 Task: Find connections with filter location Bihać with filter topic #indiawith filter profile language English with filter current company TAFE - Tractors and Farm Equipment Limited with filter school Ballari Institute of Technology & Management, BELLARY with filter industry Clay and Refractory Products Manufacturing with filter service category User Experience Writing with filter keywords title Engineering Technician
Action: Mouse moved to (489, 164)
Screenshot: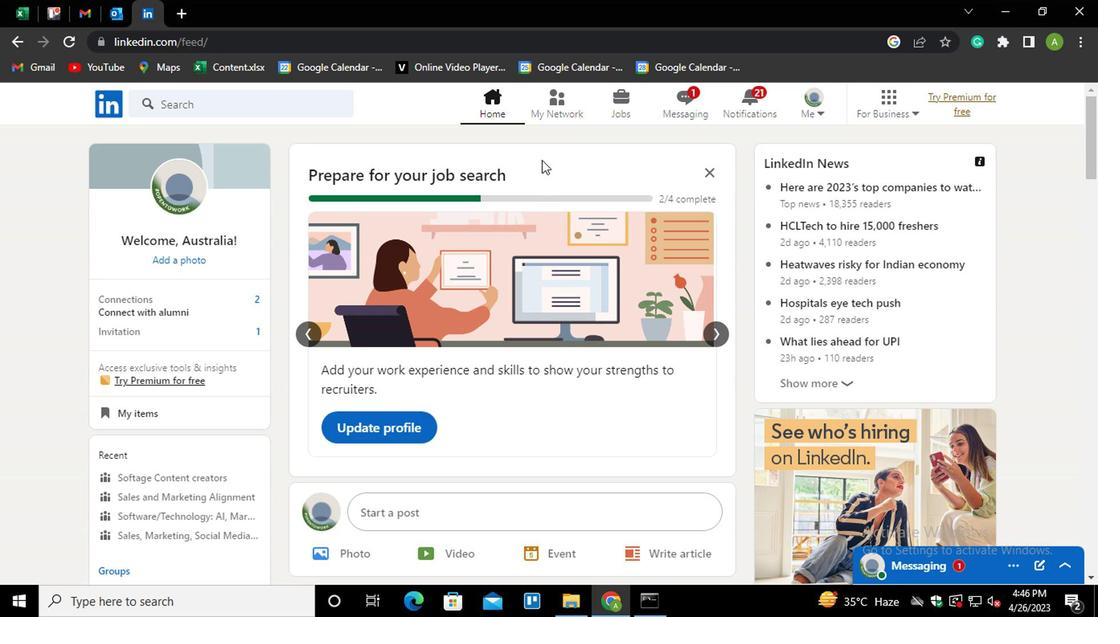 
Action: Mouse pressed left at (489, 164)
Screenshot: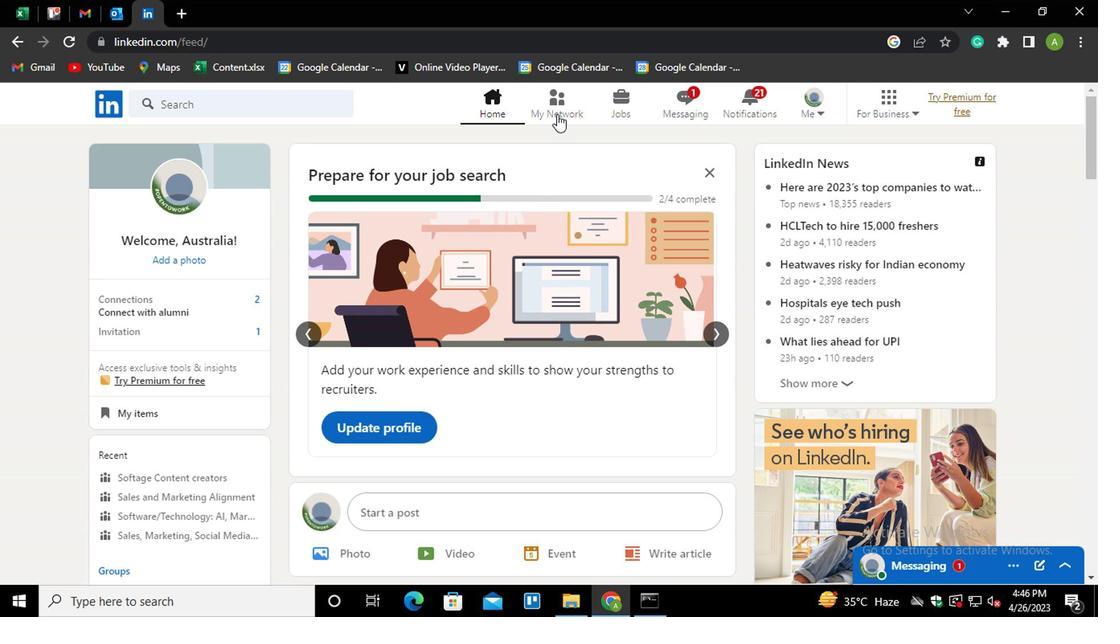 
Action: Mouse moved to (247, 225)
Screenshot: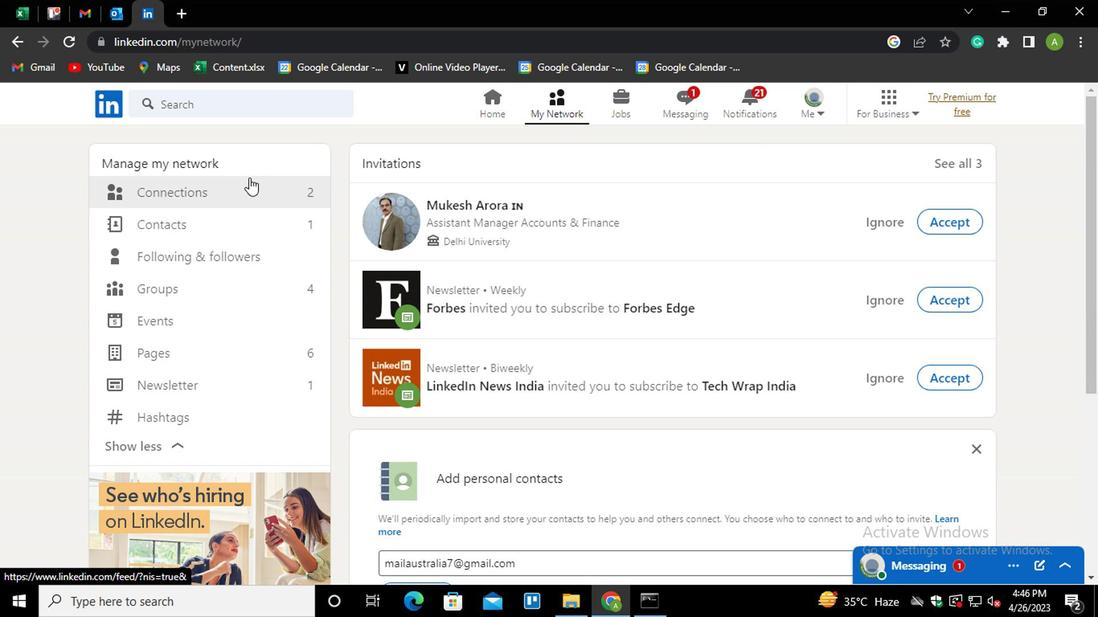 
Action: Mouse pressed left at (247, 225)
Screenshot: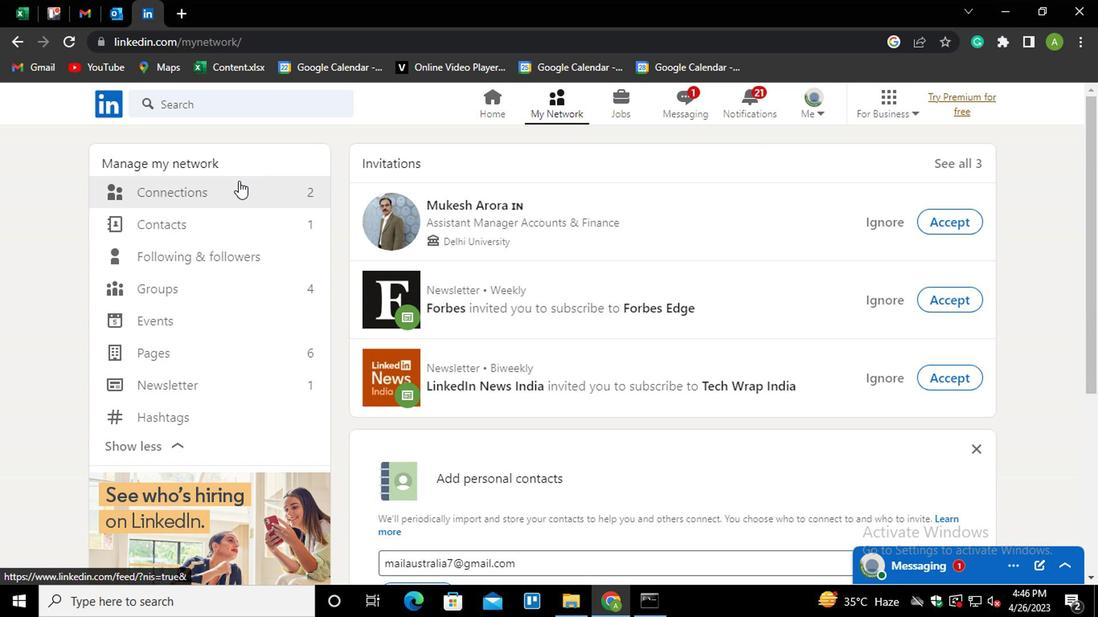 
Action: Mouse moved to (571, 227)
Screenshot: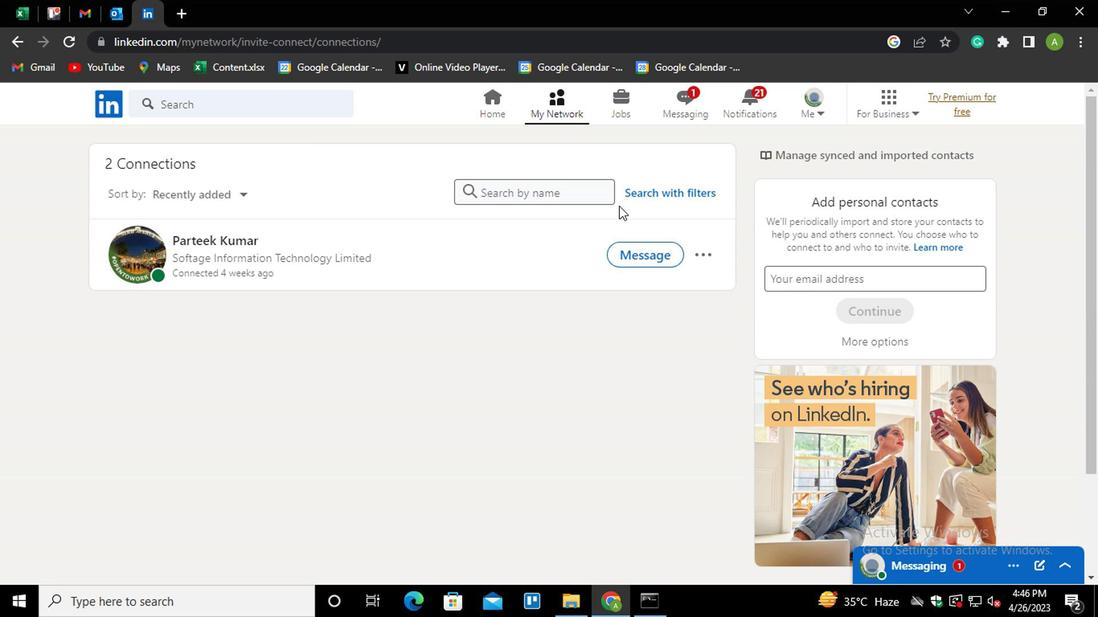 
Action: Mouse pressed left at (571, 227)
Screenshot: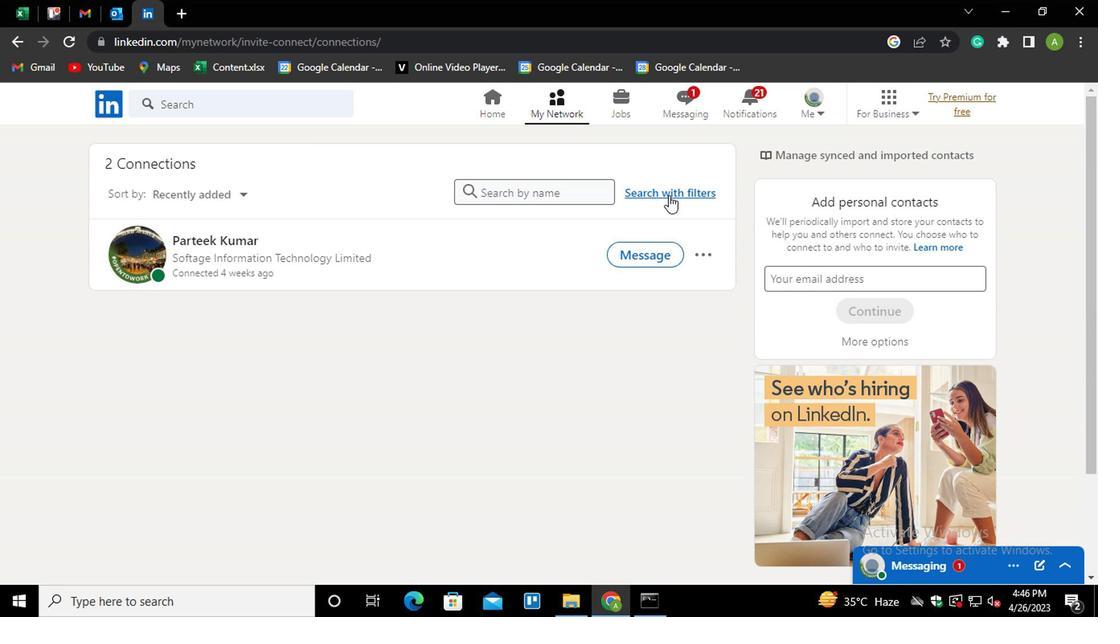 
Action: Mouse moved to (469, 195)
Screenshot: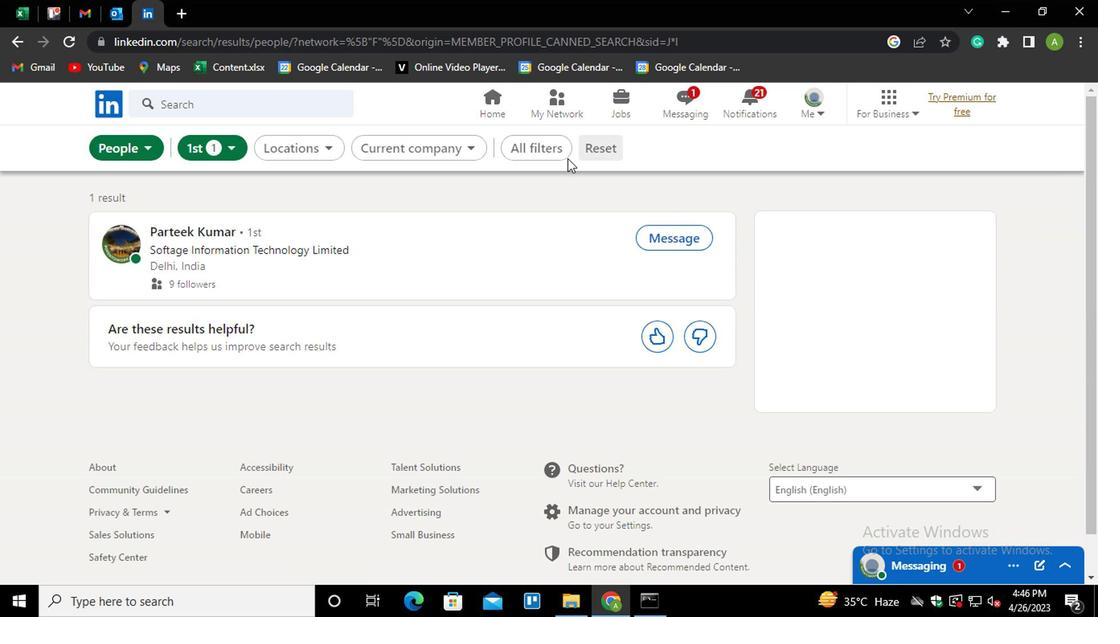 
Action: Mouse pressed left at (469, 195)
Screenshot: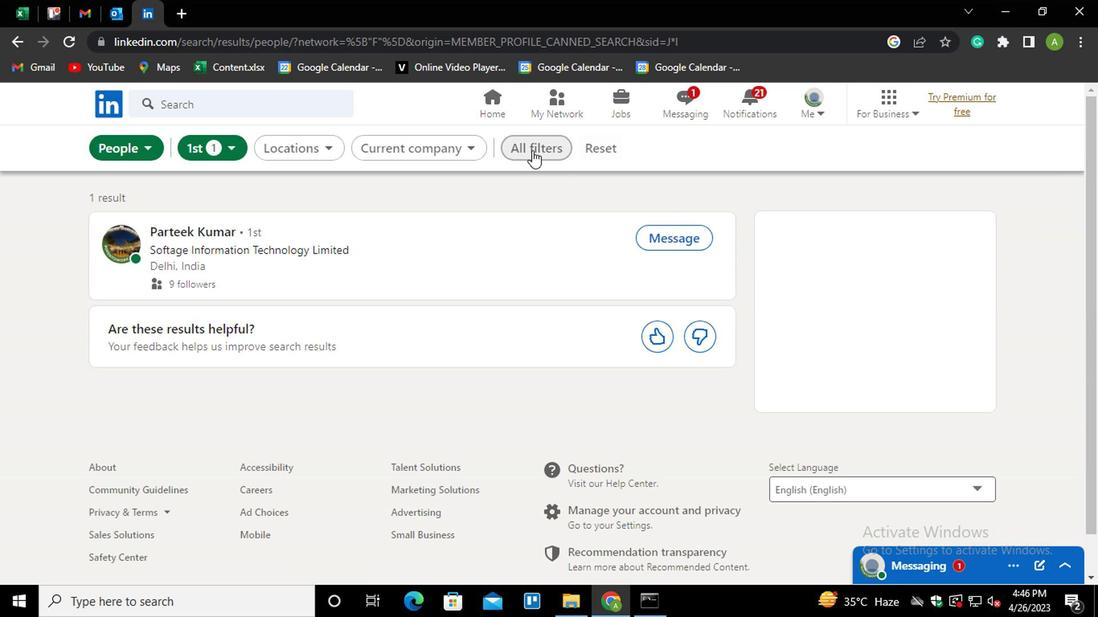 
Action: Mouse moved to (597, 307)
Screenshot: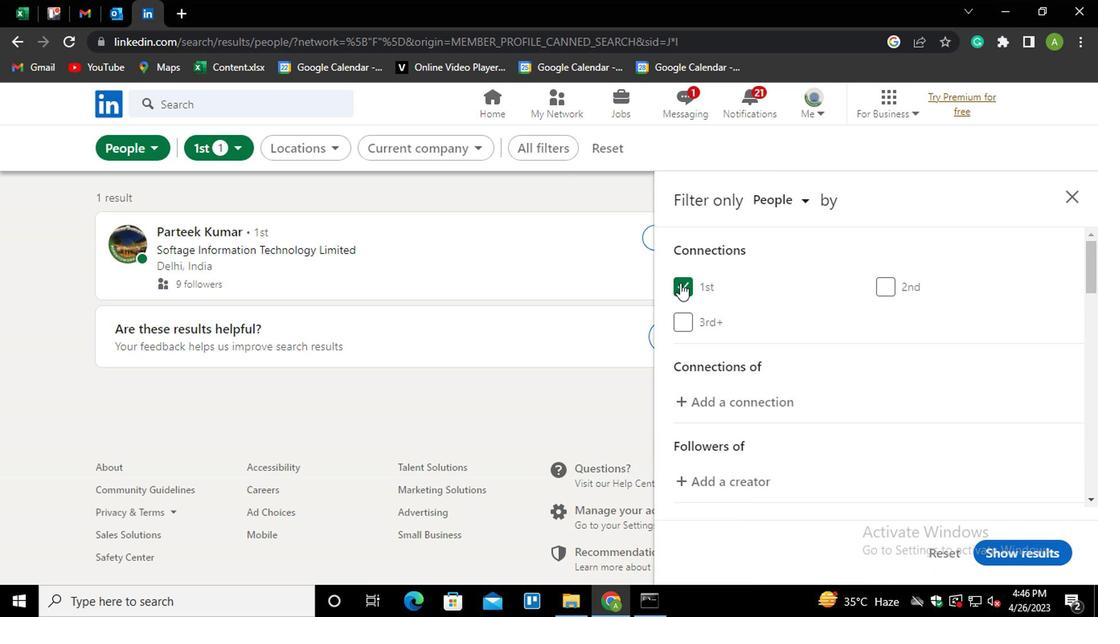 
Action: Mouse scrolled (597, 306) with delta (0, 0)
Screenshot: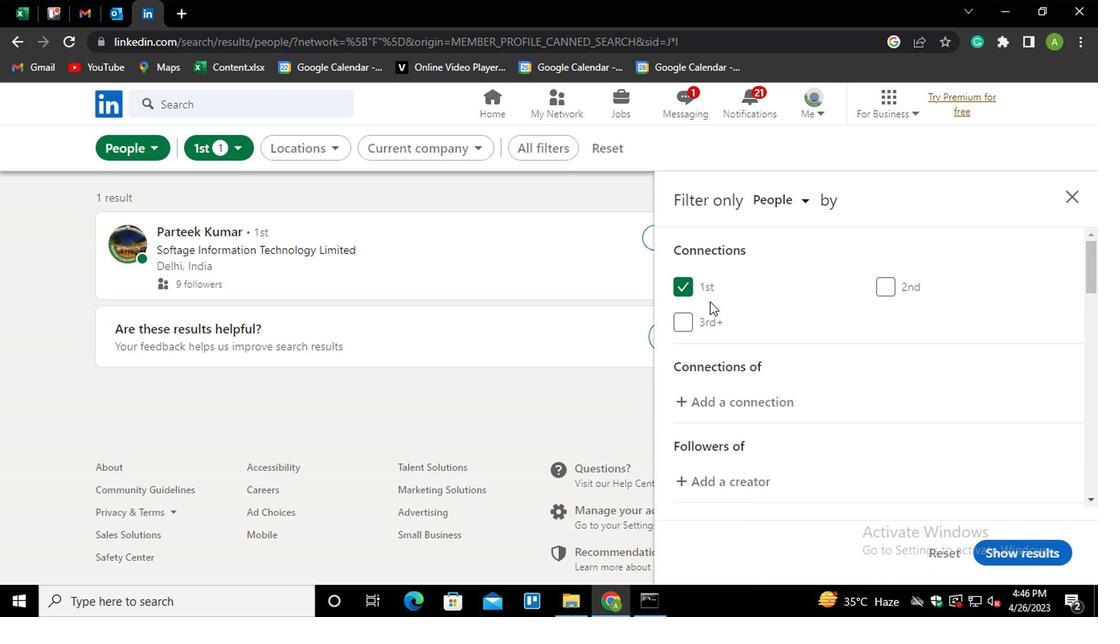 
Action: Mouse scrolled (597, 306) with delta (0, 0)
Screenshot: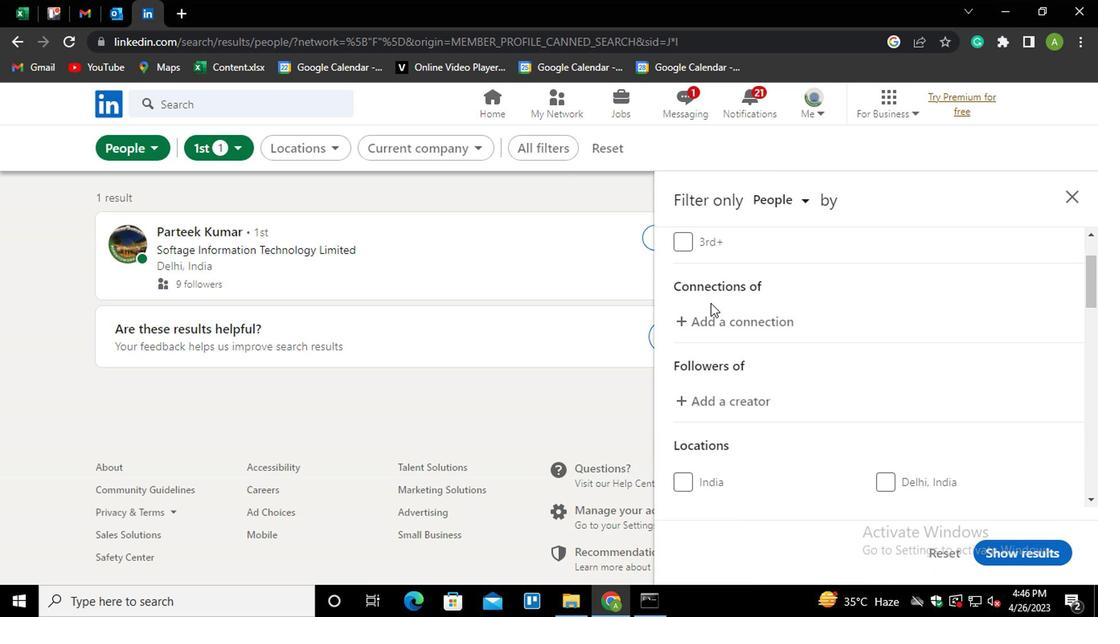 
Action: Mouse scrolled (597, 306) with delta (0, 0)
Screenshot: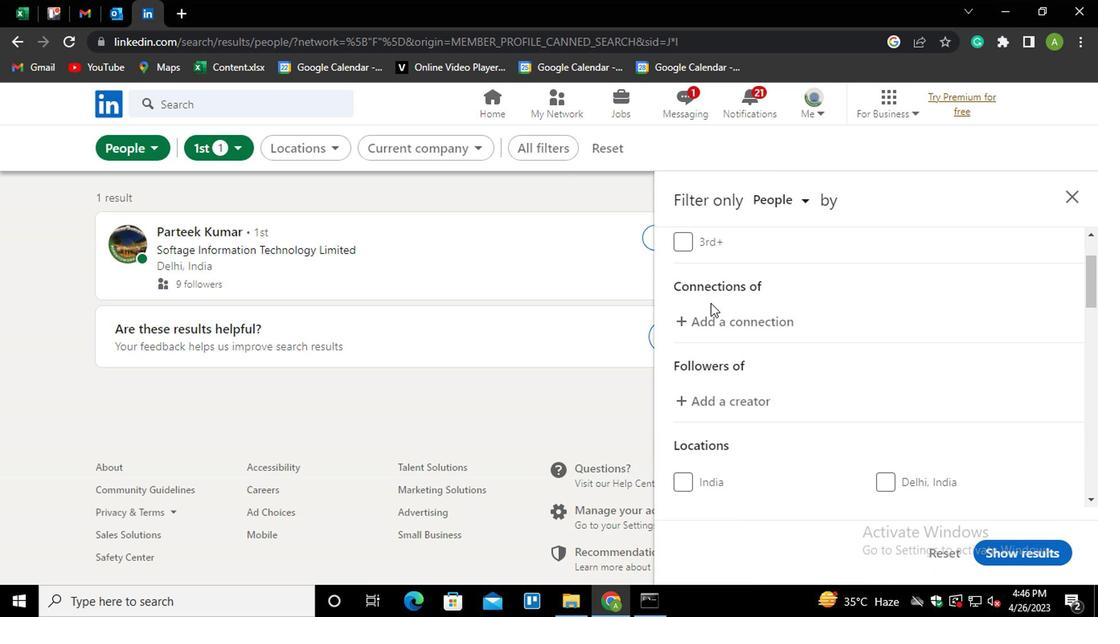 
Action: Mouse scrolled (597, 306) with delta (0, 0)
Screenshot: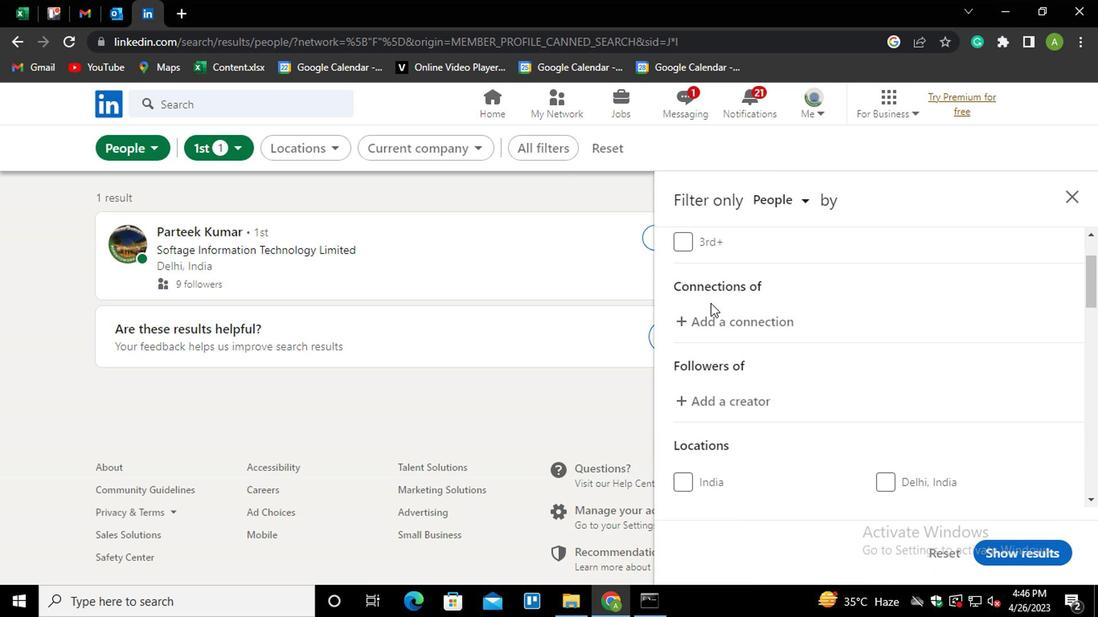 
Action: Mouse moved to (595, 312)
Screenshot: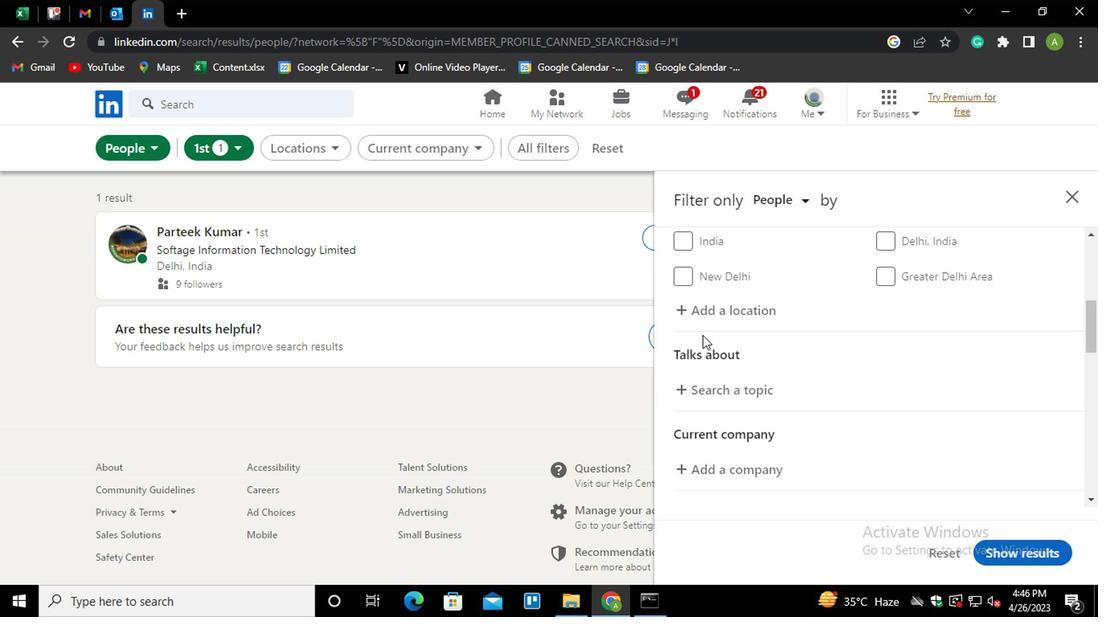 
Action: Mouse pressed left at (595, 312)
Screenshot: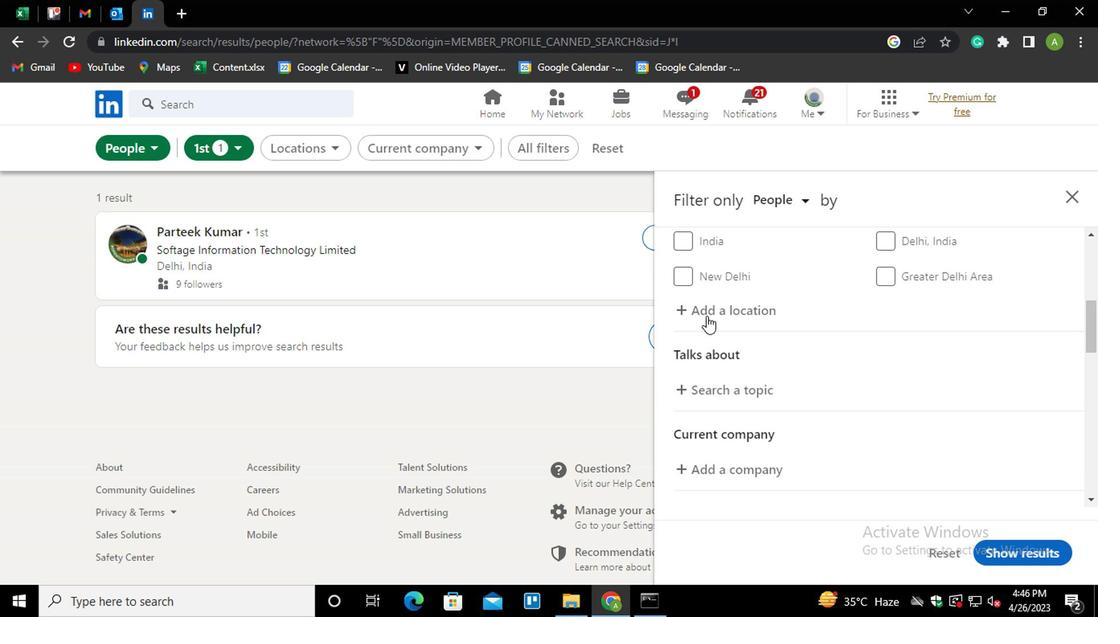 
Action: Mouse moved to (603, 313)
Screenshot: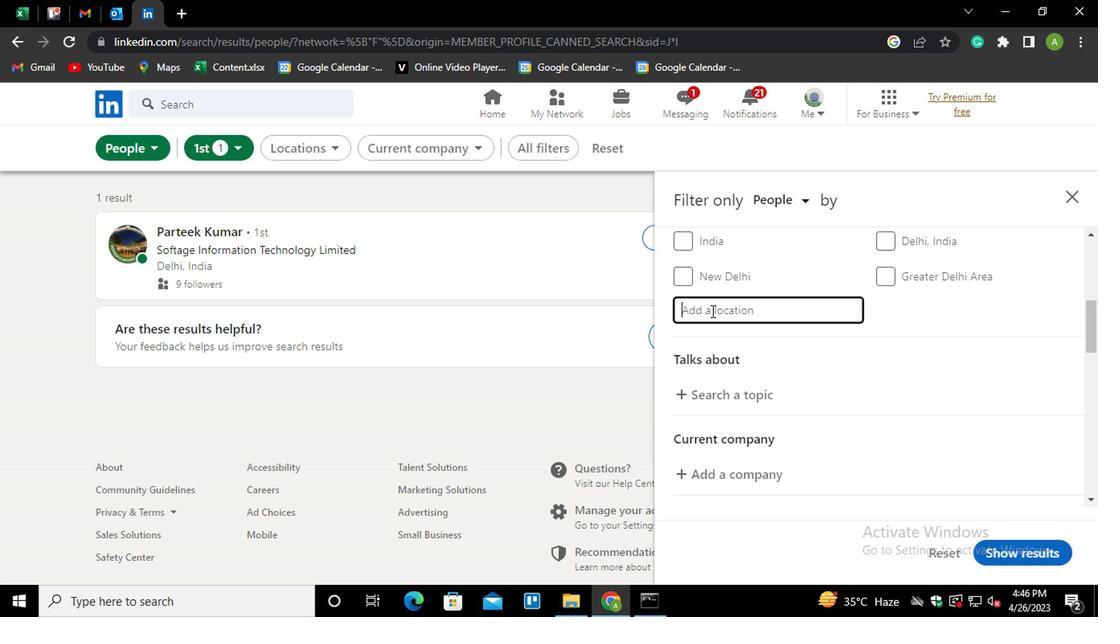
Action: Mouse pressed left at (603, 313)
Screenshot: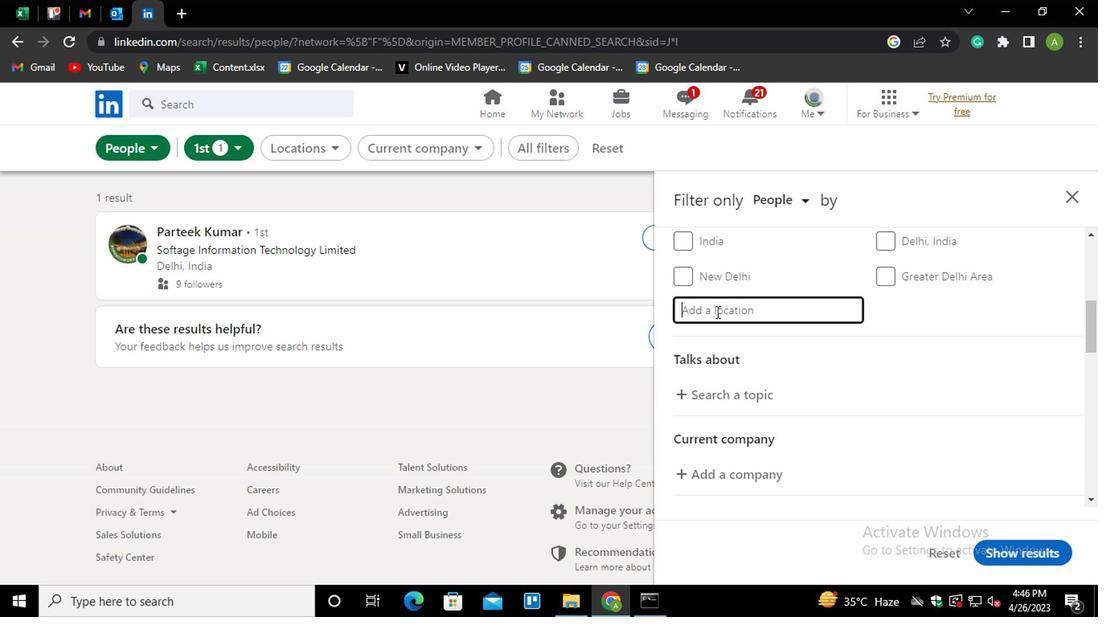 
Action: Mouse moved to (617, 270)
Screenshot: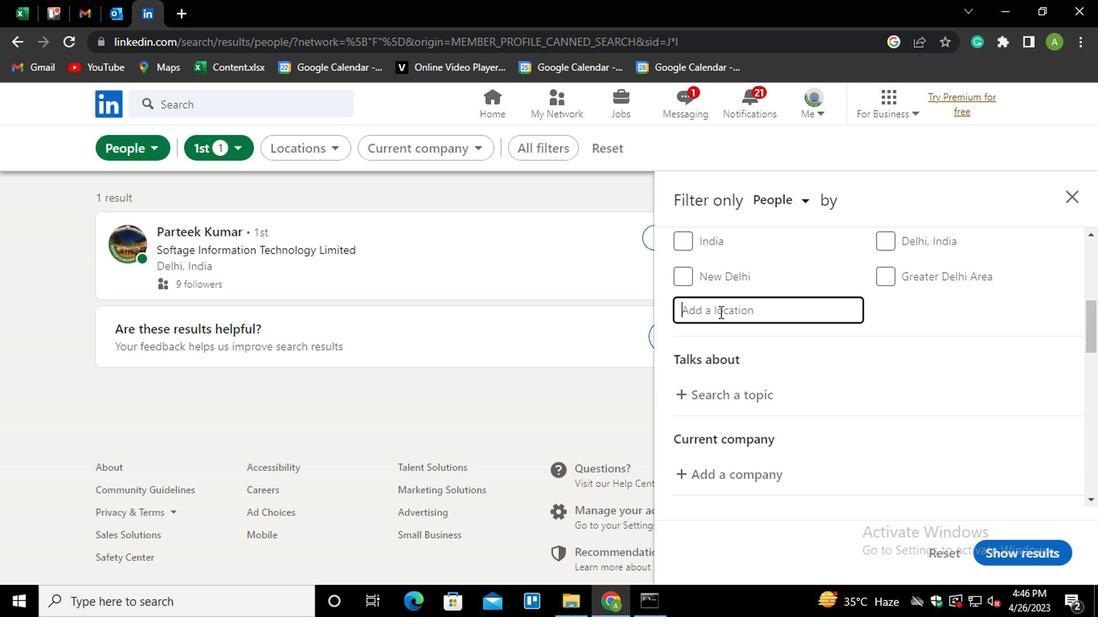 
Action: Key pressed <Key.shift>BIHAC<Key.down><Key.enter>
Screenshot: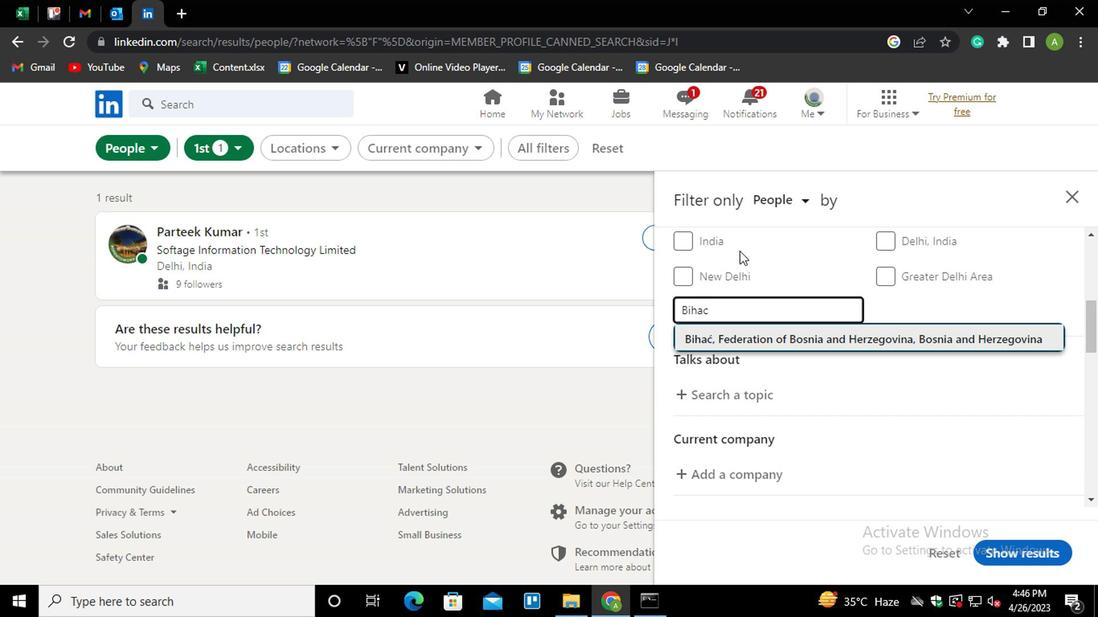 
Action: Mouse moved to (636, 274)
Screenshot: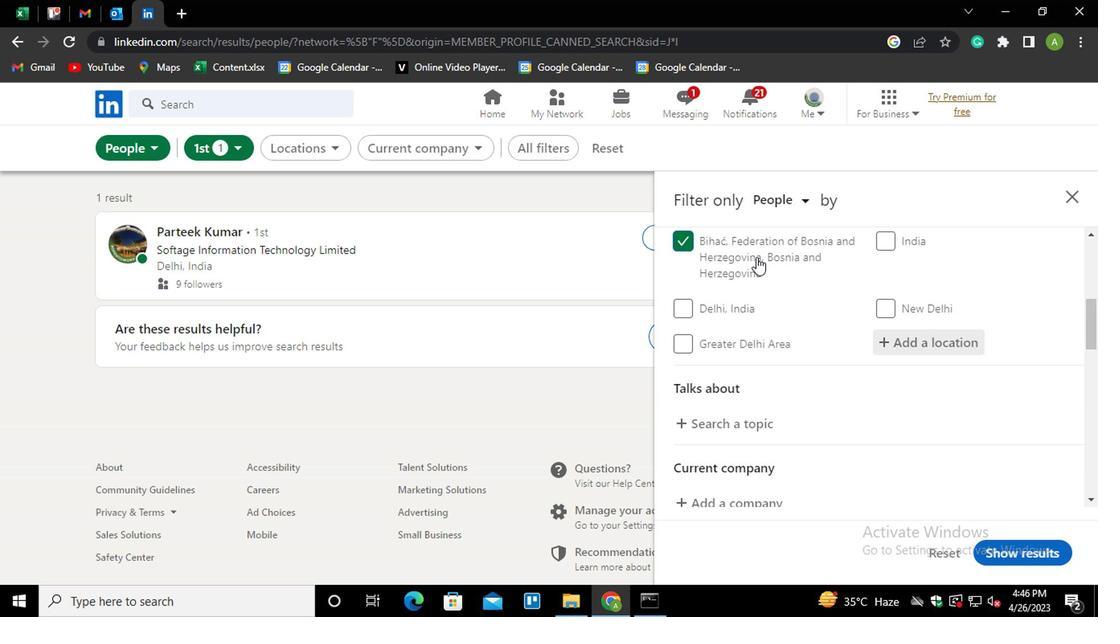 
Action: Mouse scrolled (636, 274) with delta (0, 0)
Screenshot: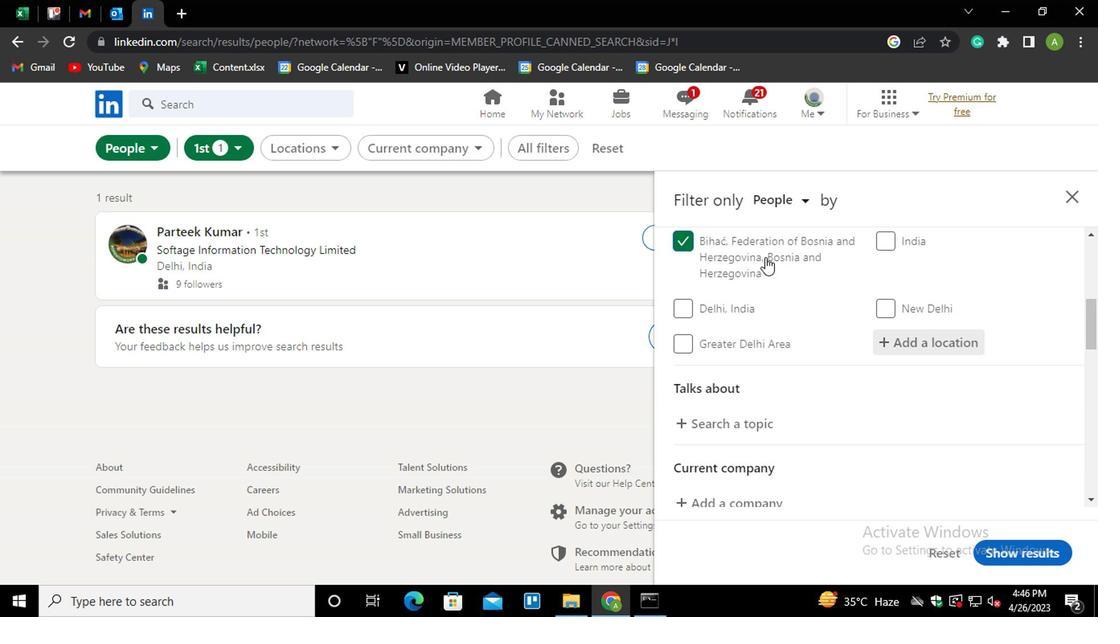 
Action: Mouse moved to (619, 328)
Screenshot: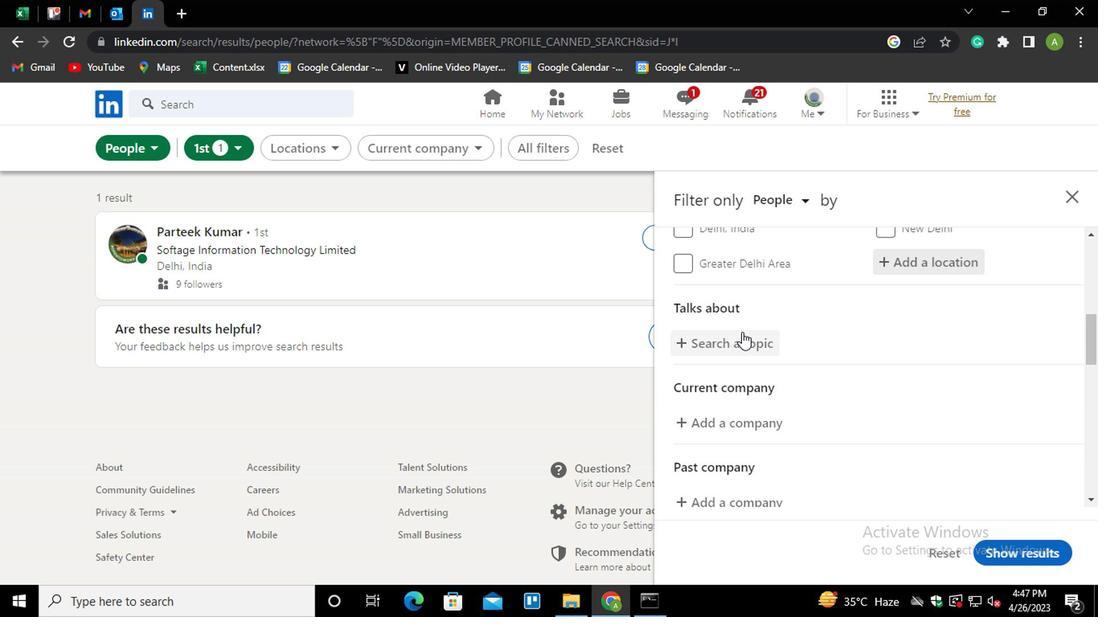 
Action: Mouse pressed left at (619, 328)
Screenshot: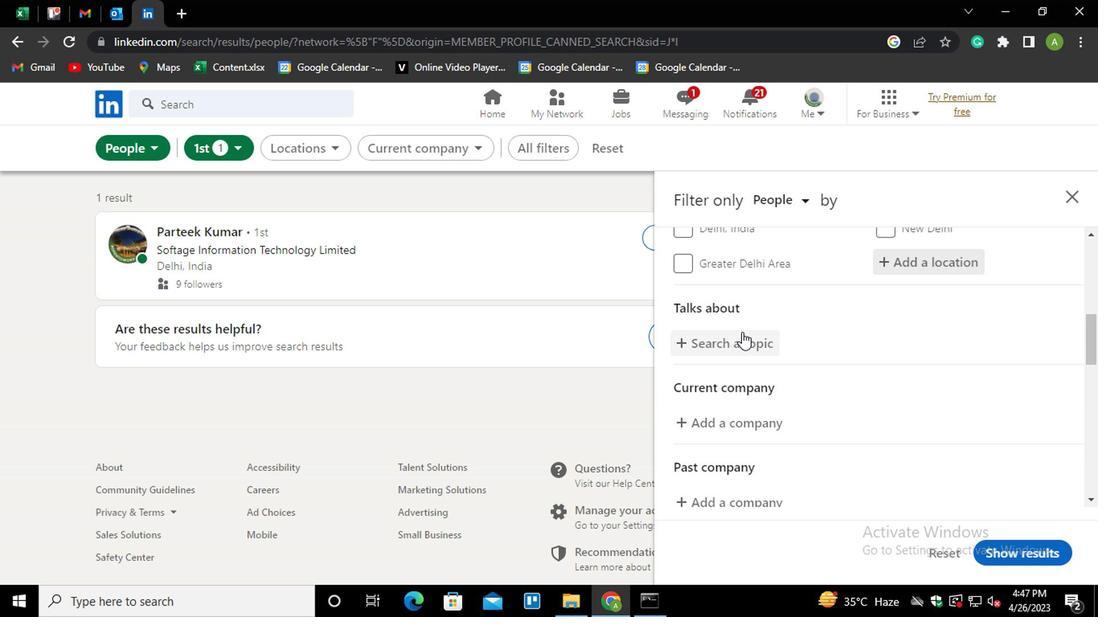 
Action: Mouse moved to (621, 319)
Screenshot: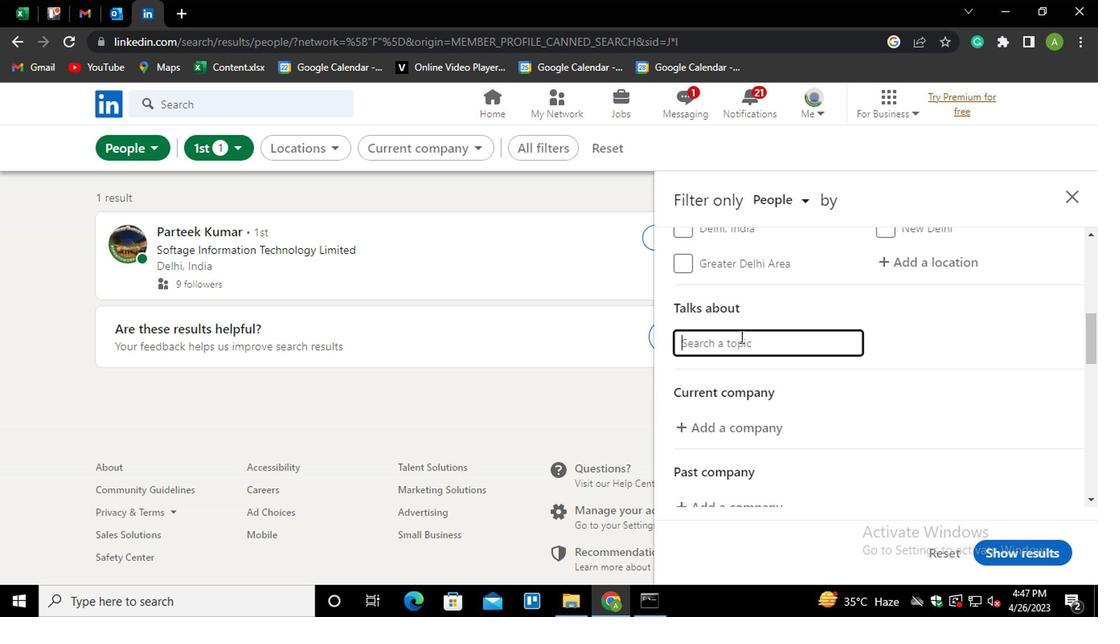 
Action: Key pressed <Key.shift>#INDIA
Screenshot: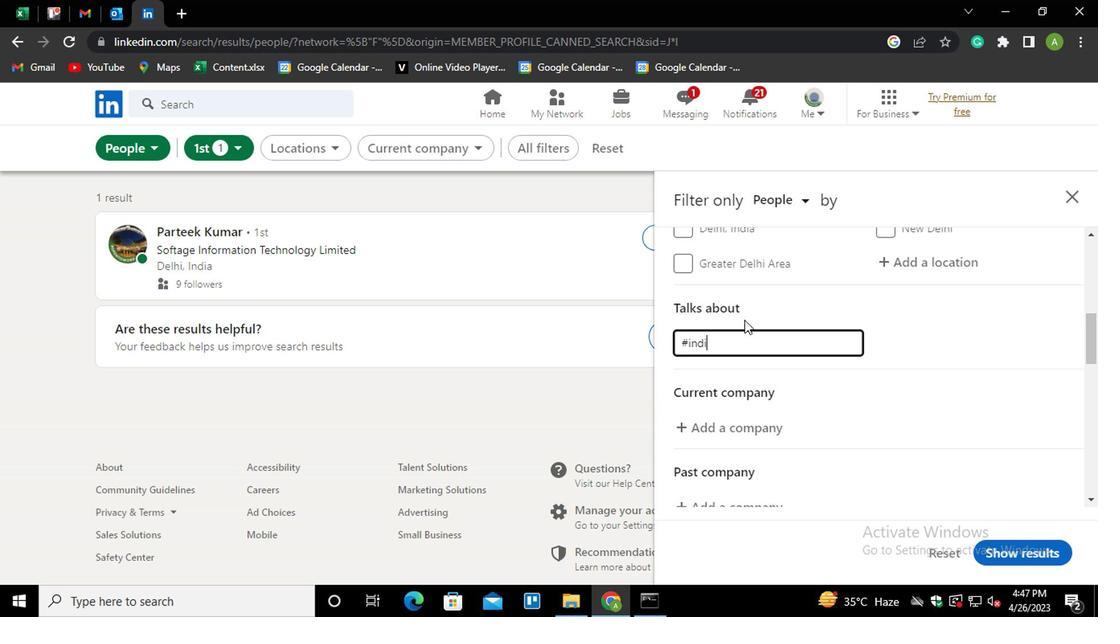 
Action: Mouse moved to (733, 336)
Screenshot: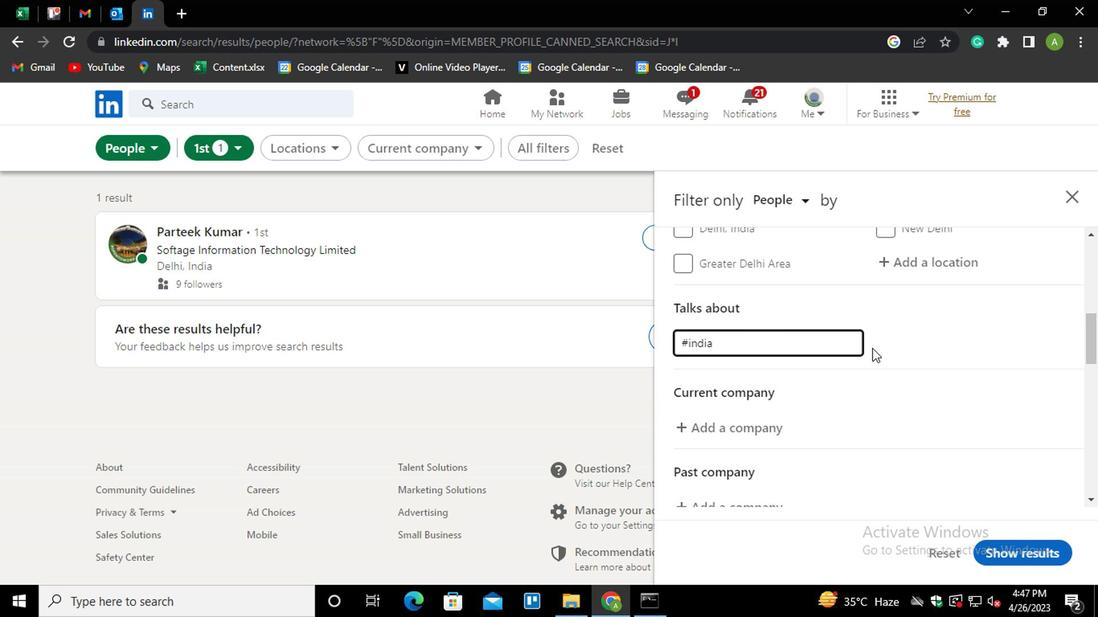 
Action: Mouse pressed left at (733, 336)
Screenshot: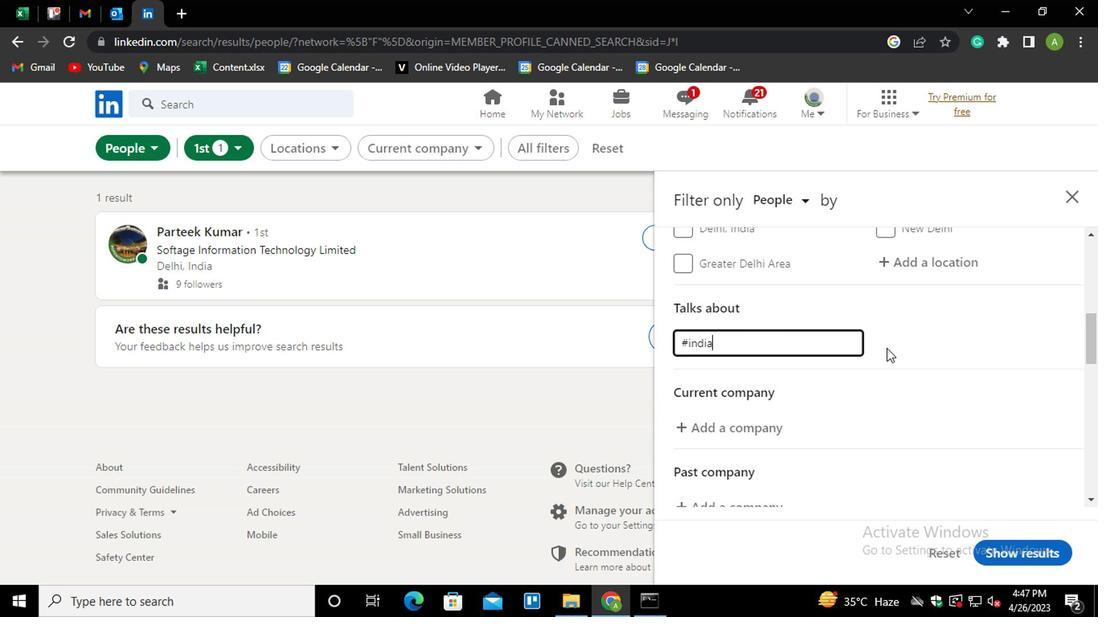 
Action: Mouse moved to (739, 329)
Screenshot: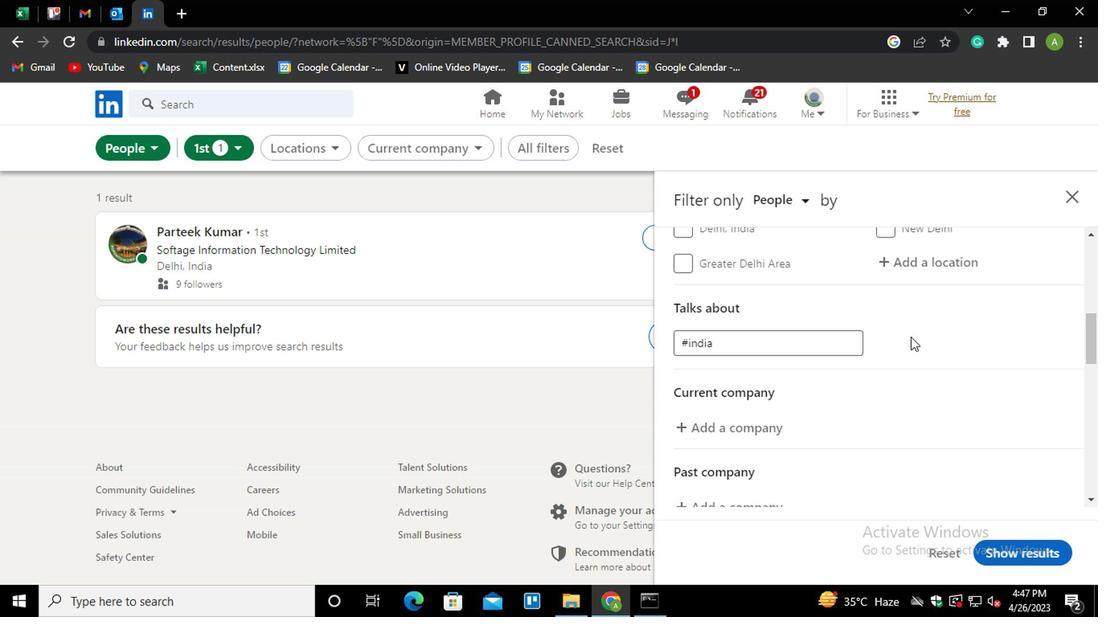 
Action: Mouse scrolled (739, 328) with delta (0, 0)
Screenshot: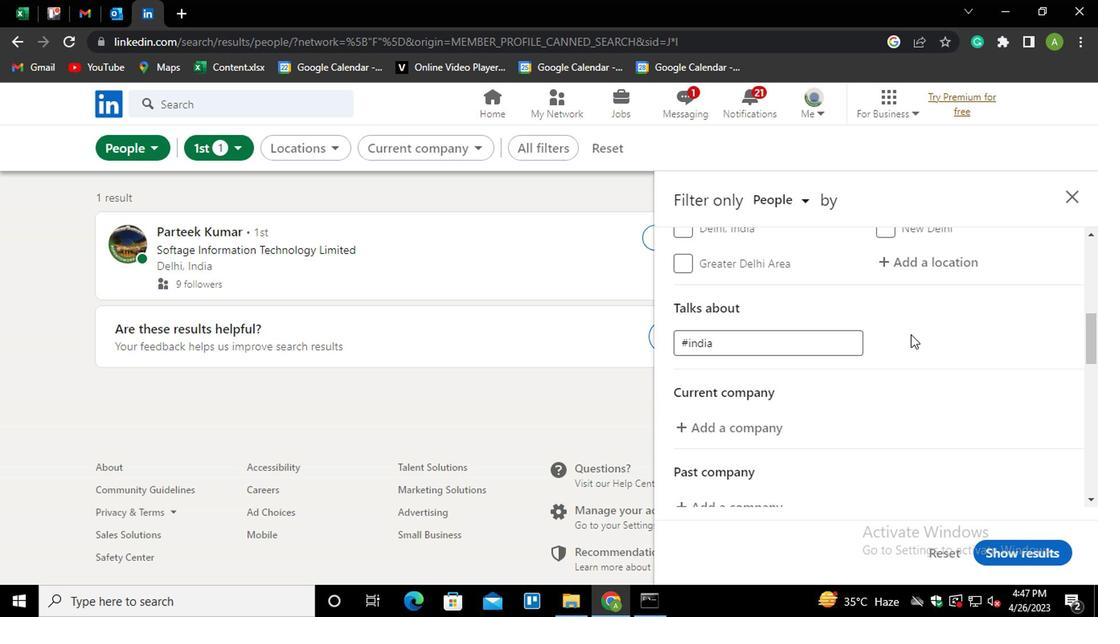 
Action: Mouse moved to (624, 342)
Screenshot: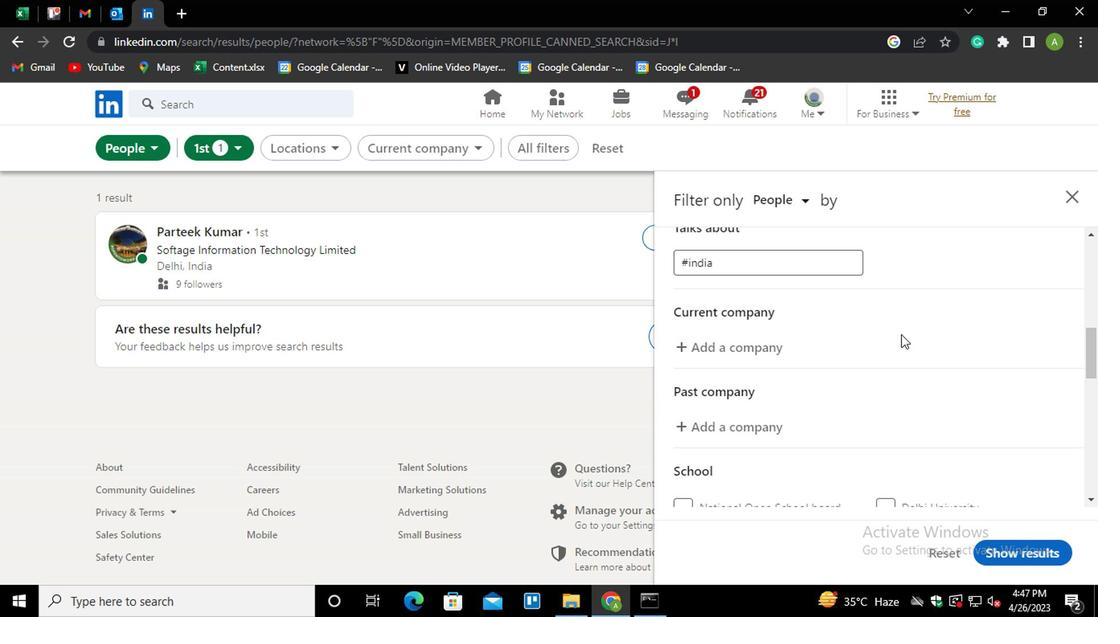 
Action: Mouse pressed left at (624, 342)
Screenshot: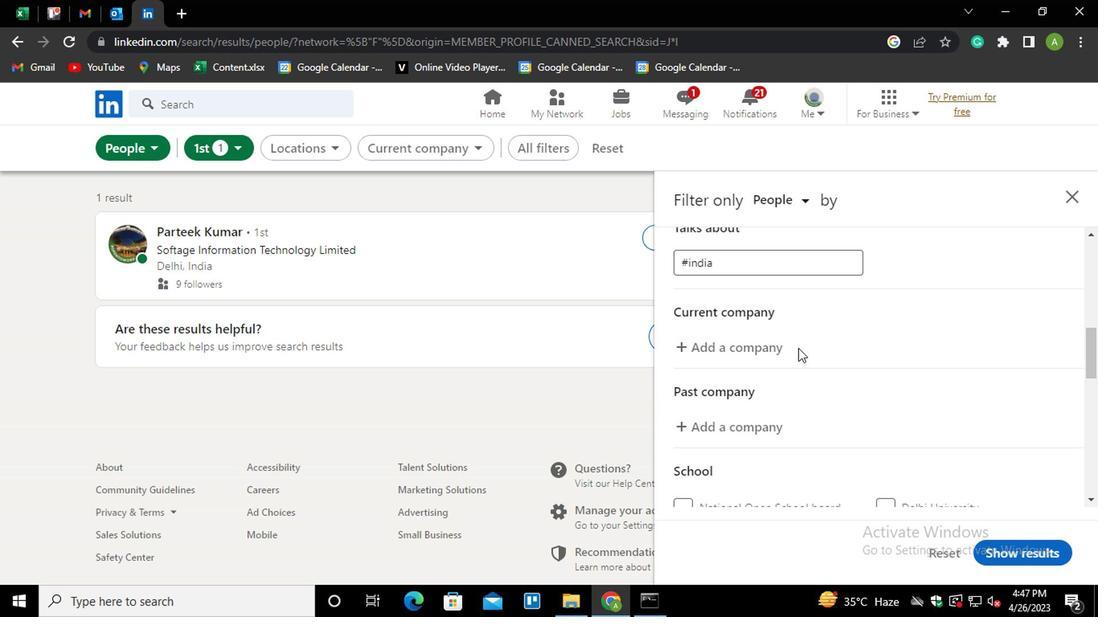 
Action: Mouse moved to (628, 340)
Screenshot: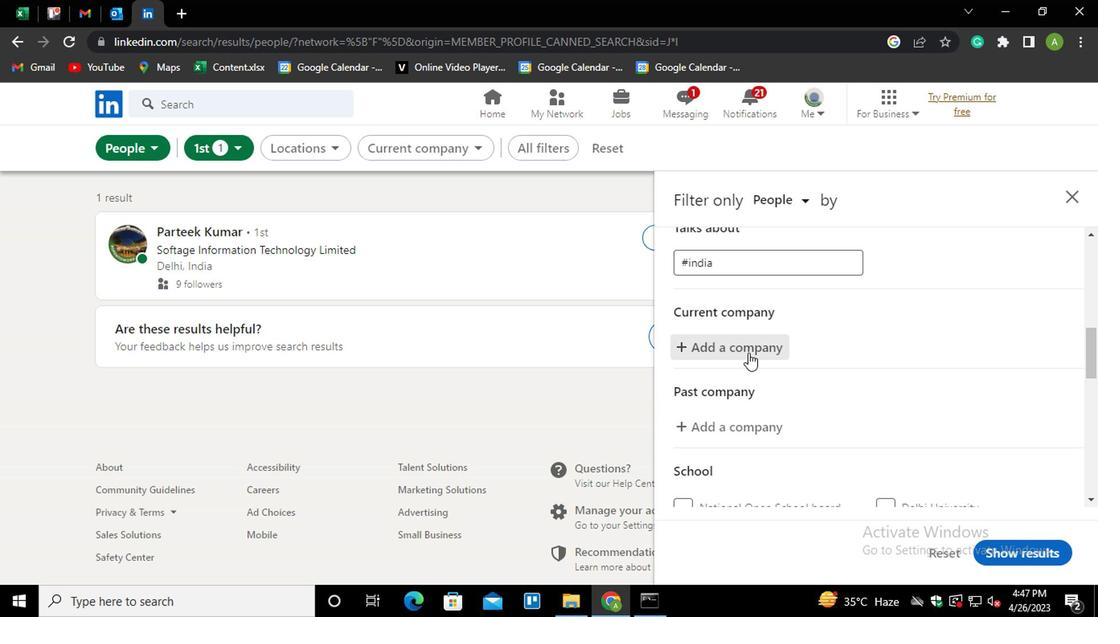 
Action: Mouse pressed left at (628, 340)
Screenshot: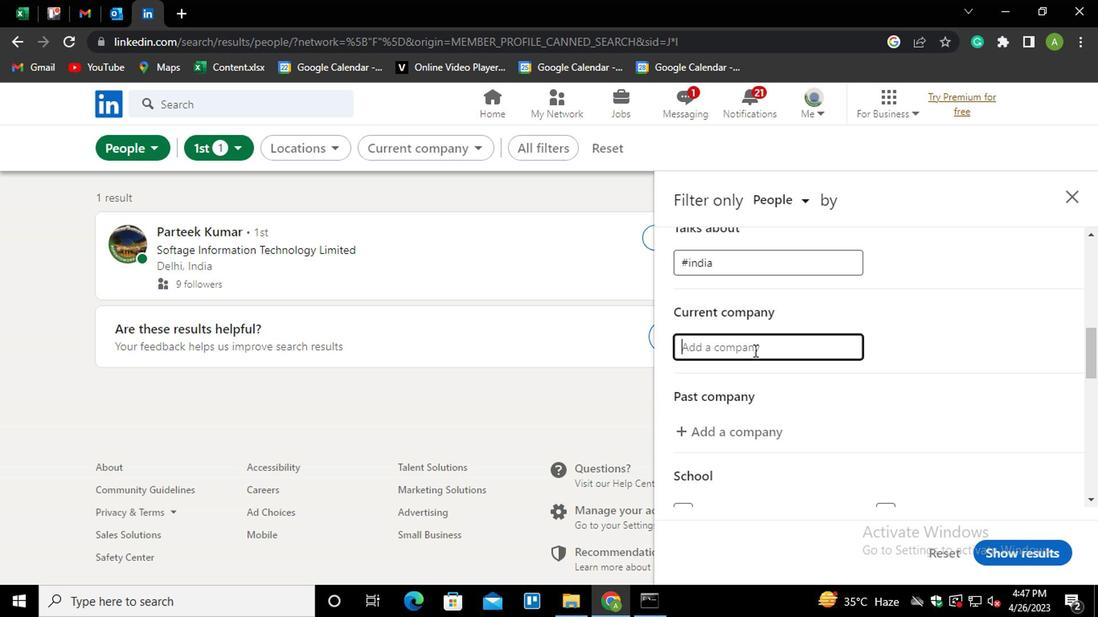 
Action: Key pressed <Key.shift>TAFE<Key.down><Key.enter>
Screenshot: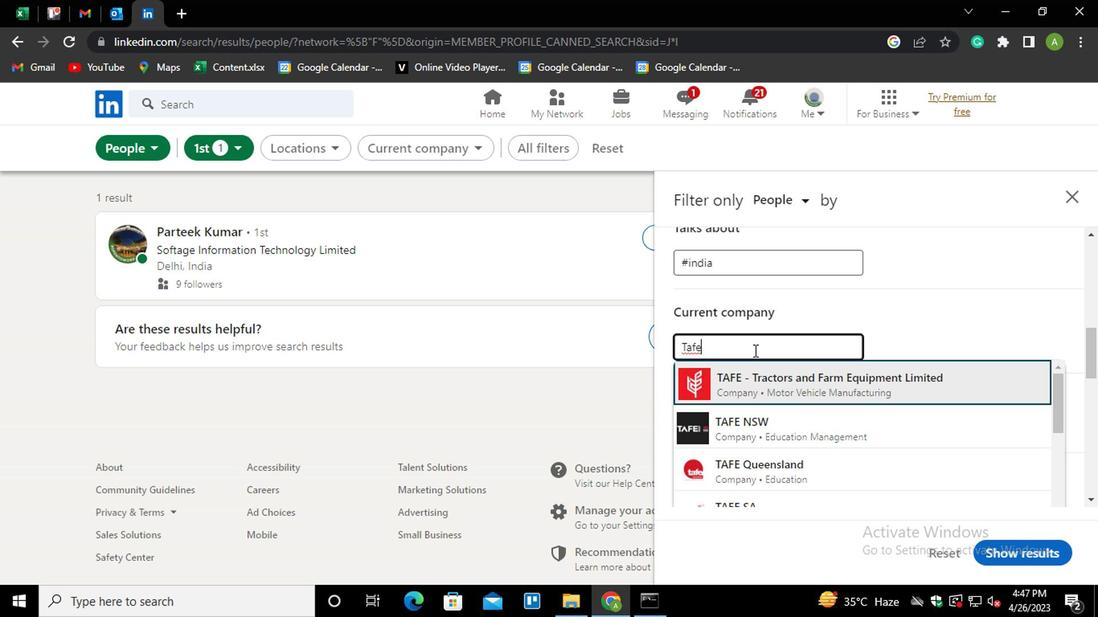 
Action: Mouse moved to (645, 335)
Screenshot: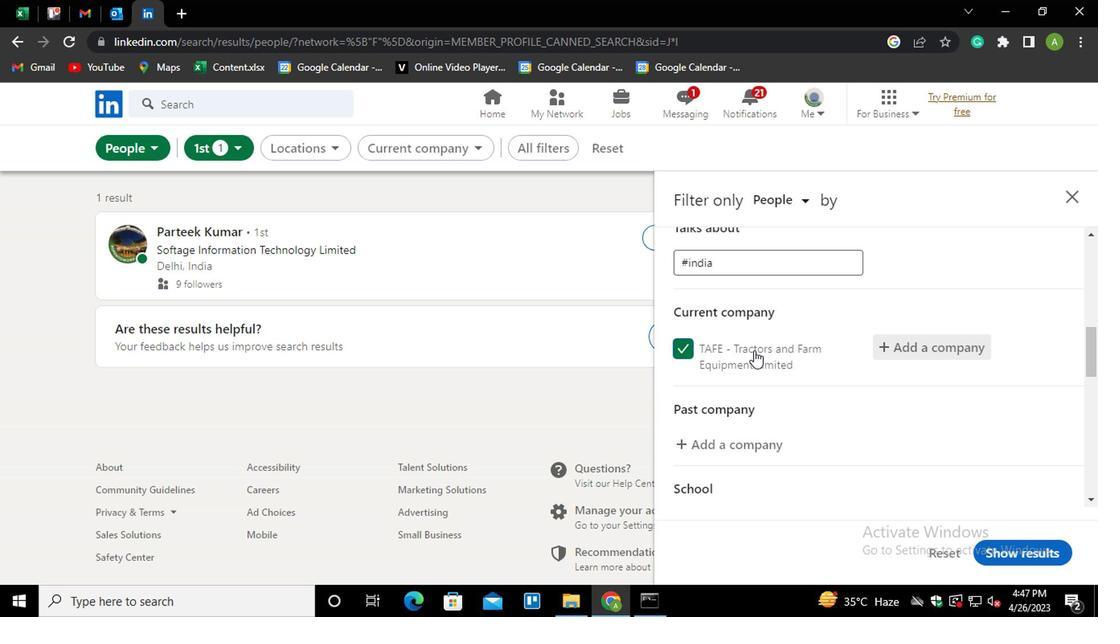 
Action: Mouse scrolled (645, 335) with delta (0, 0)
Screenshot: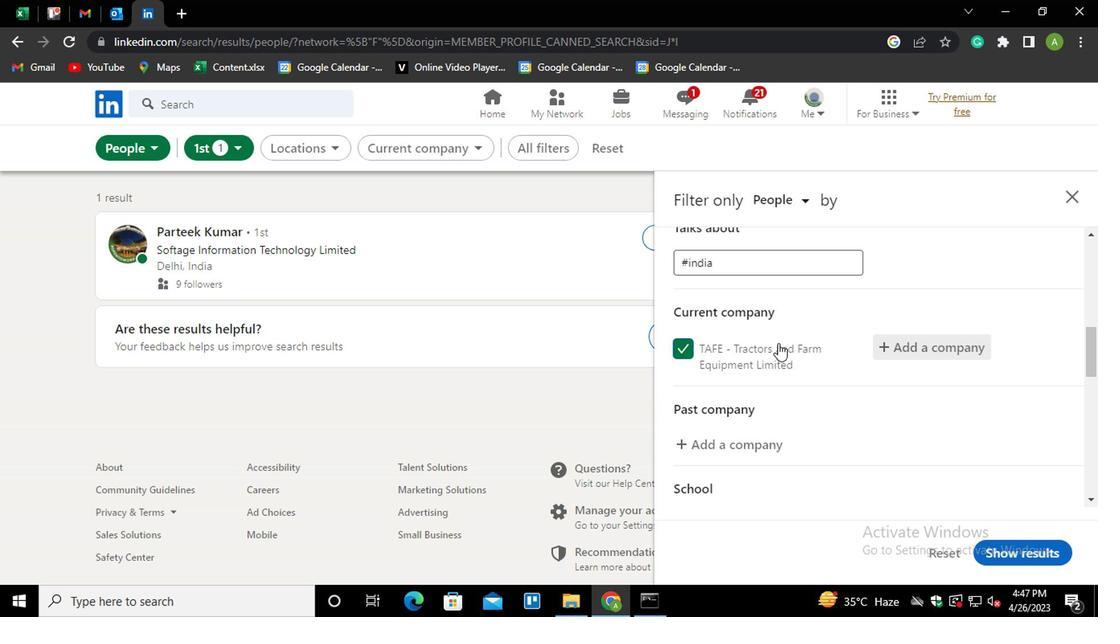 
Action: Mouse moved to (645, 335)
Screenshot: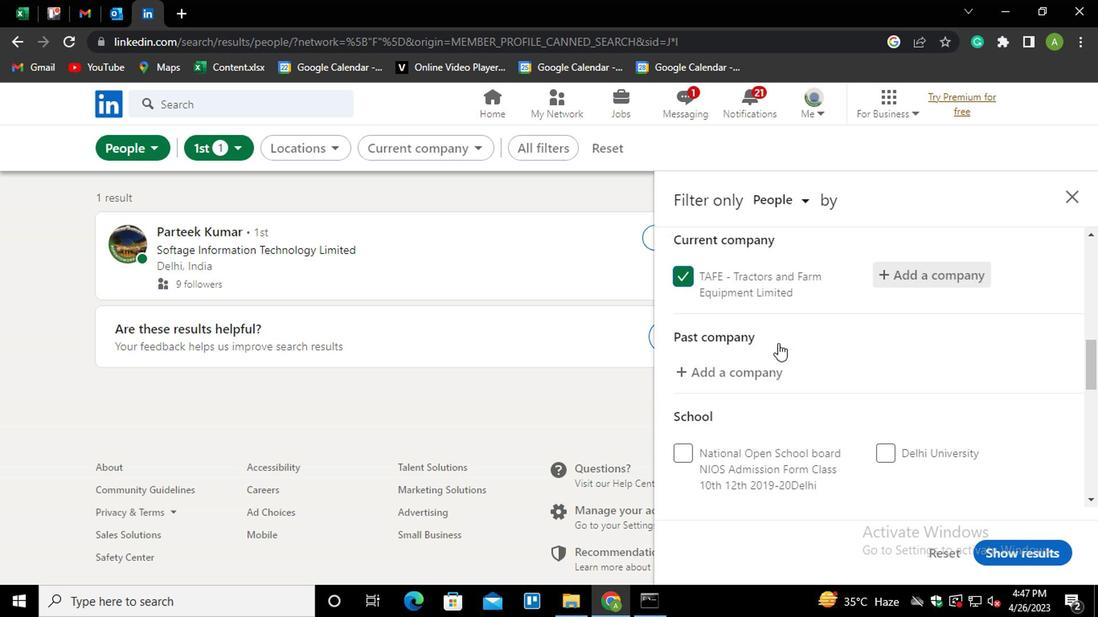 
Action: Mouse scrolled (645, 335) with delta (0, 0)
Screenshot: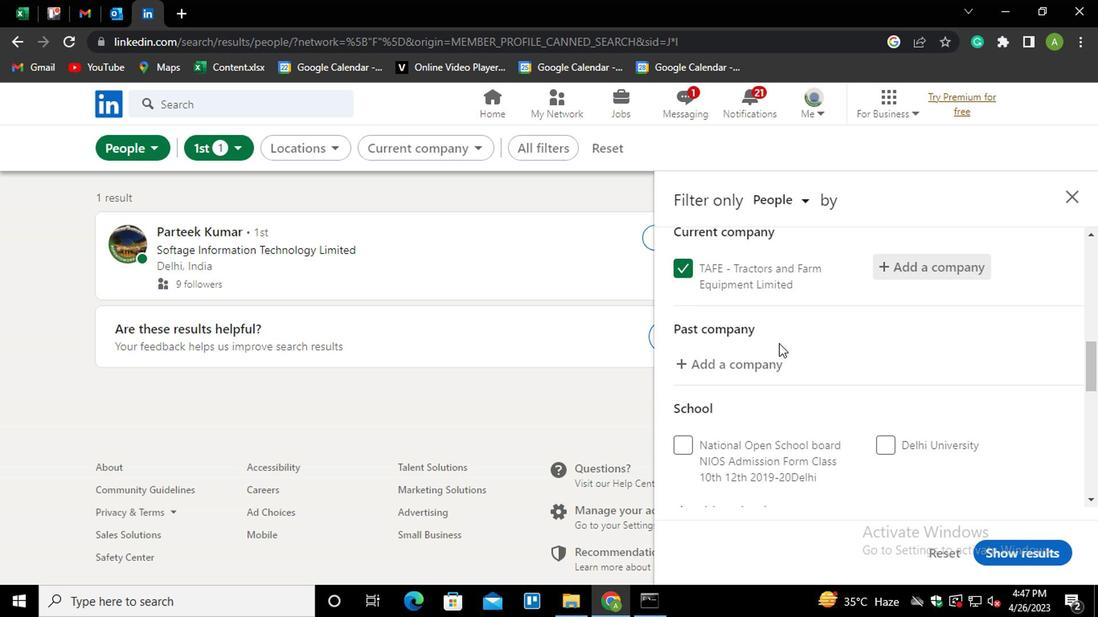 
Action: Mouse moved to (596, 395)
Screenshot: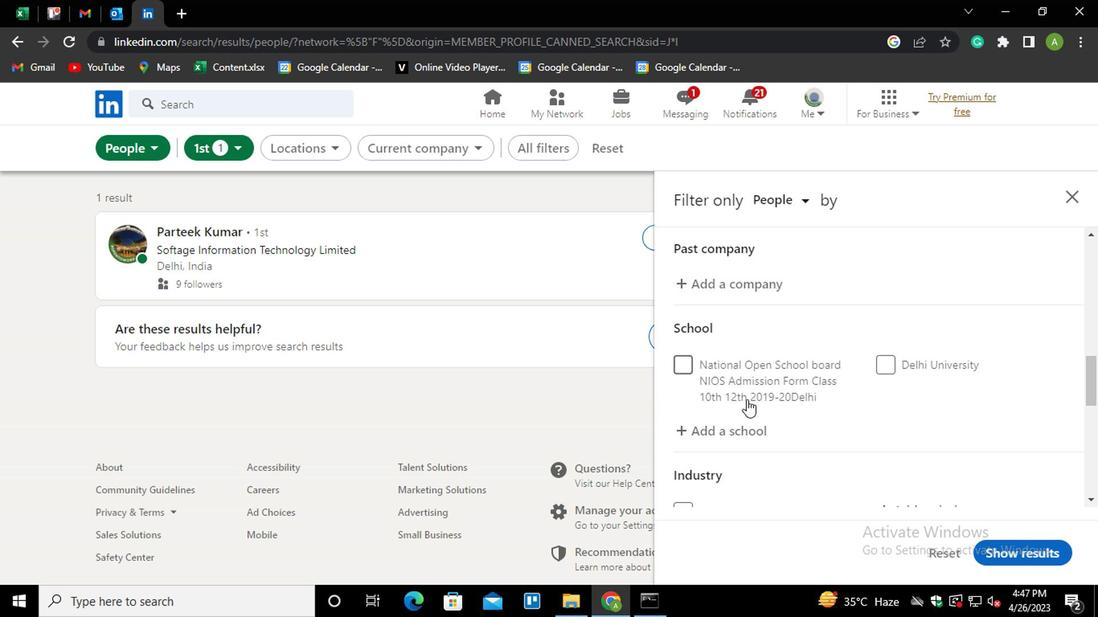 
Action: Mouse pressed left at (596, 395)
Screenshot: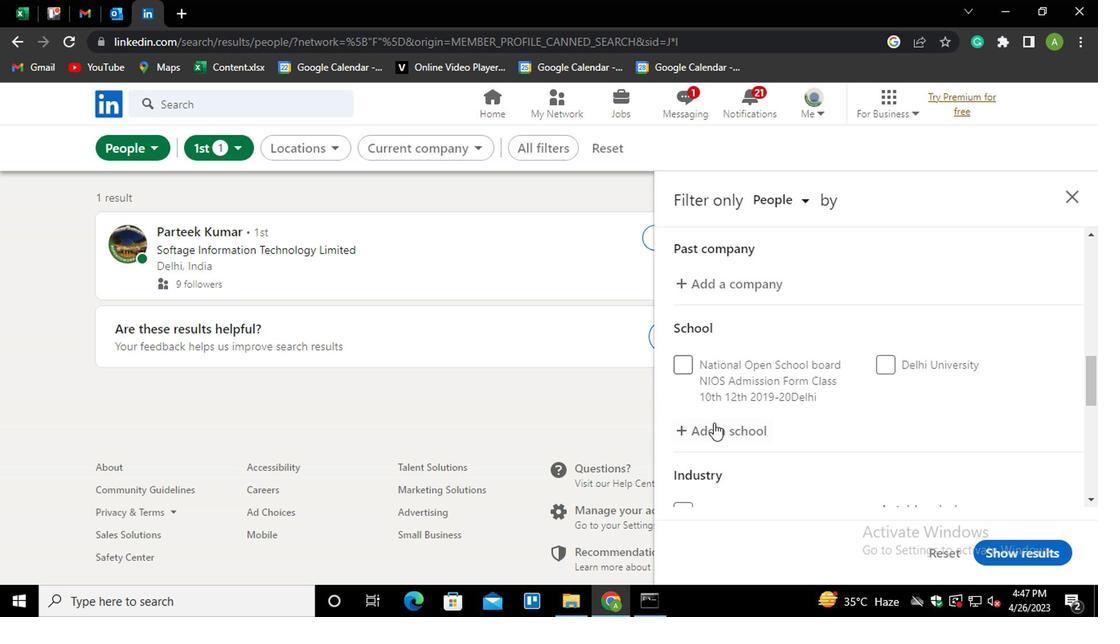 
Action: Mouse moved to (607, 396)
Screenshot: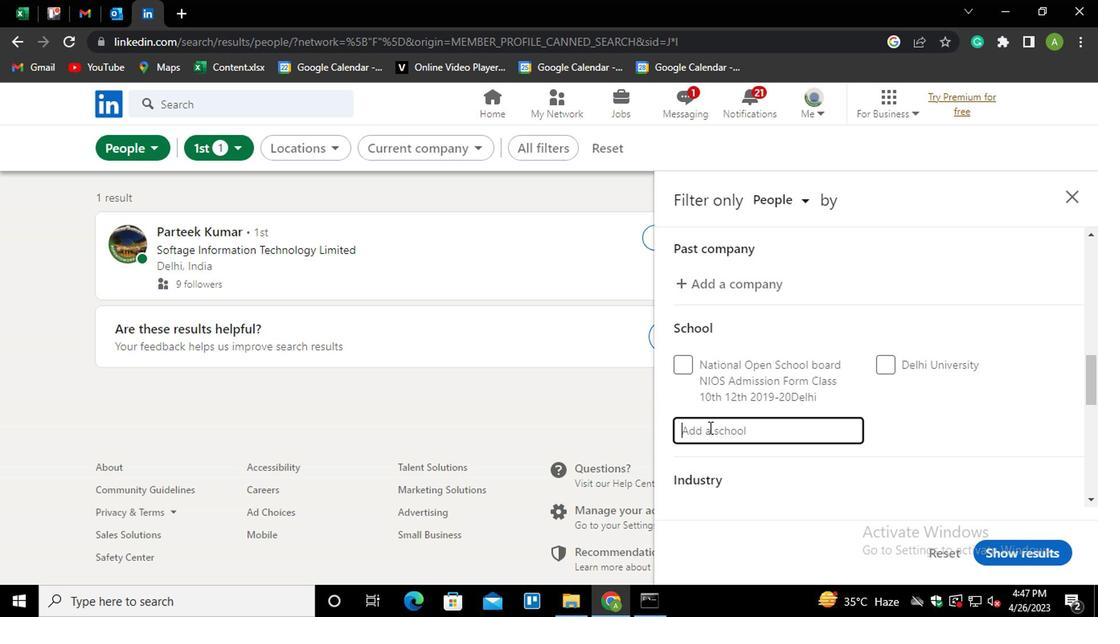 
Action: Mouse pressed left at (607, 396)
Screenshot: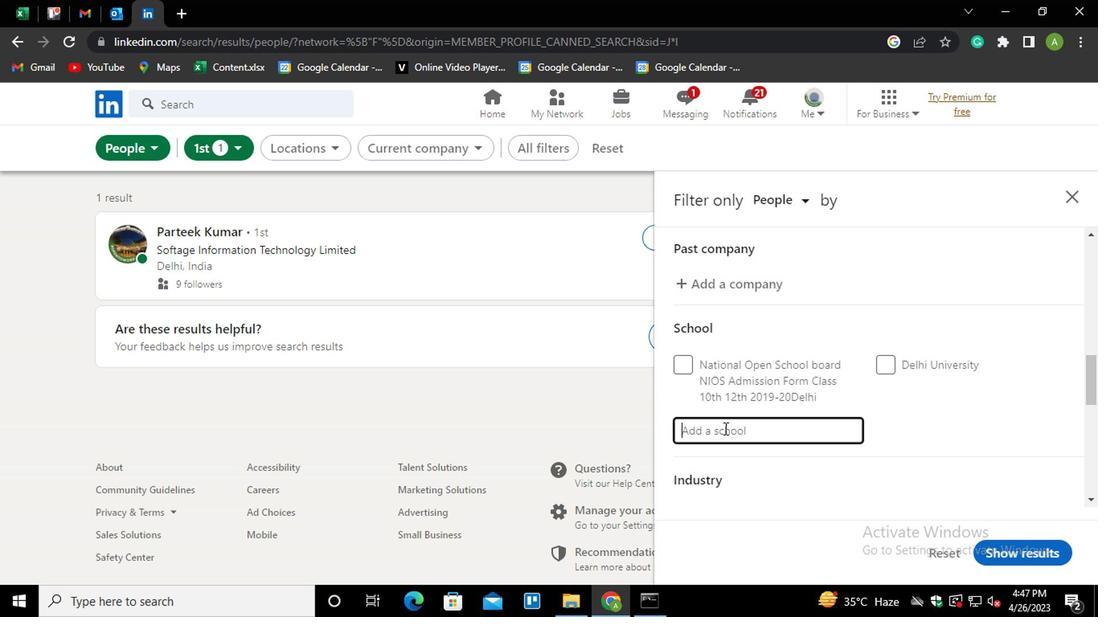 
Action: Mouse moved to (606, 398)
Screenshot: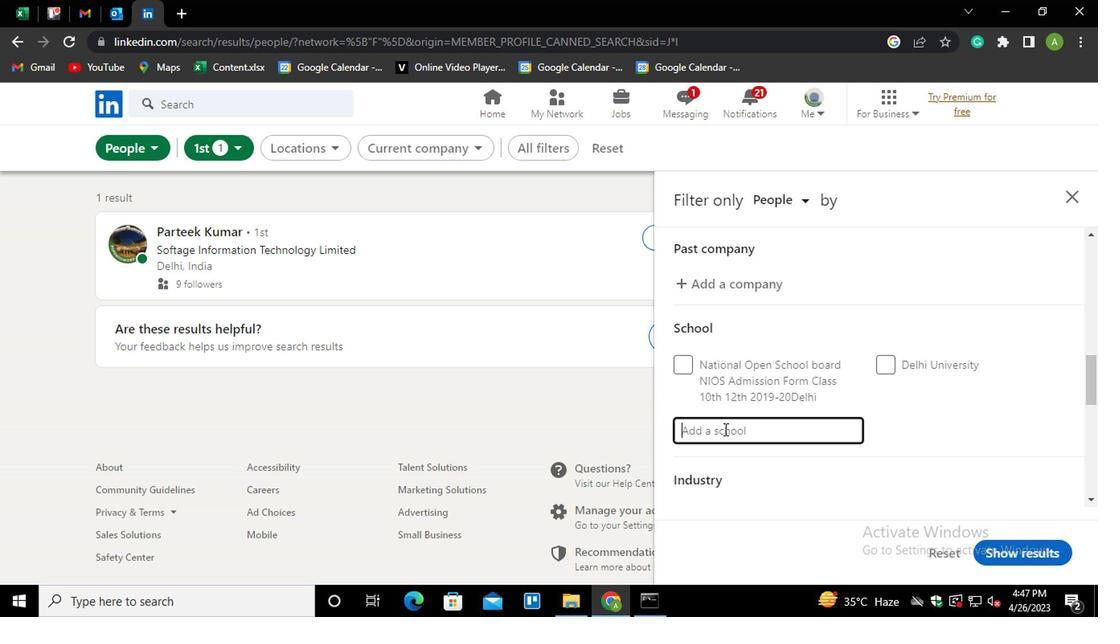 
Action: Key pressed <Key.shift><Key.shift><Key.shift><Key.shift><Key.shift><Key.shift><Key.shift><Key.shift><Key.shift><Key.shift><Key.shift><Key.shift><Key.shift><Key.shift><Key.shift><Key.shift><Key.shift><Key.shift><Key.shift><Key.shift><Key.shift><Key.shift><Key.shift><Key.shift><Key.shift><Key.shift><Key.shift><Key.shift><Key.shift><Key.shift><Key.shift><Key.shift><Key.shift><Key.shift><Key.shift><Key.shift><Key.shift><Key.shift><Key.shift><Key.shift><Key.shift><Key.shift><Key.shift><Key.shift><Key.shift><Key.shift><Key.shift><Key.shift><Key.shift><Key.shift><Key.shift><Key.shift><Key.shift><Key.shift><Key.shift><Key.shift><Key.shift><Key.shift><Key.shift><Key.shift><Key.shift><Key.shift><Key.shift><Key.shift><Key.shift><Key.shift><Key.shift><Key.shift><Key.shift><Key.shift><Key.shift>
Screenshot: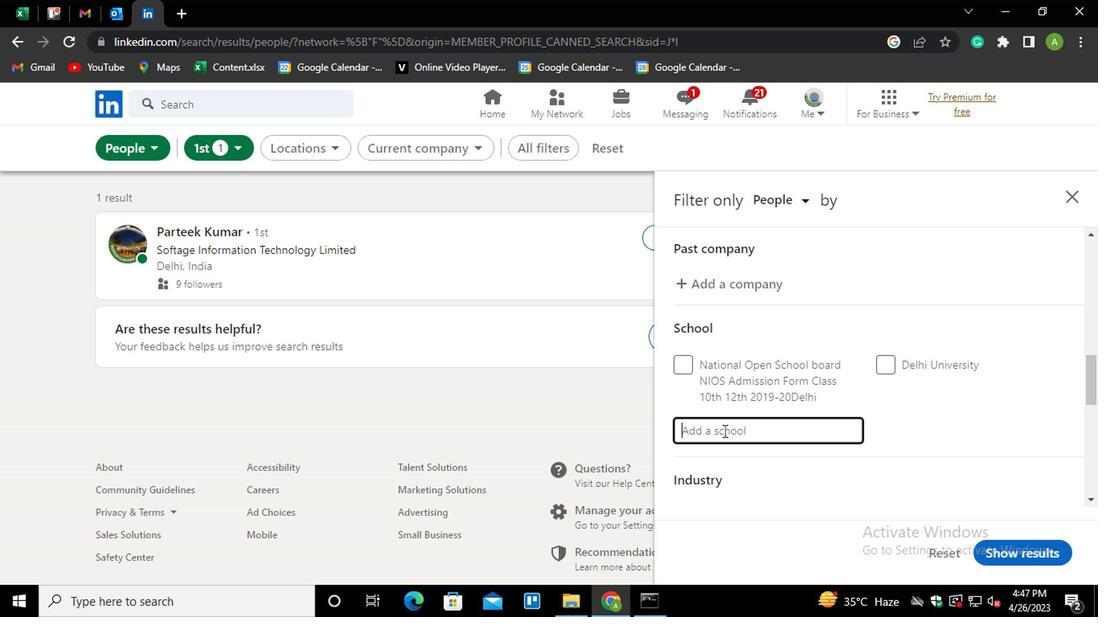 
Action: Mouse moved to (614, 393)
Screenshot: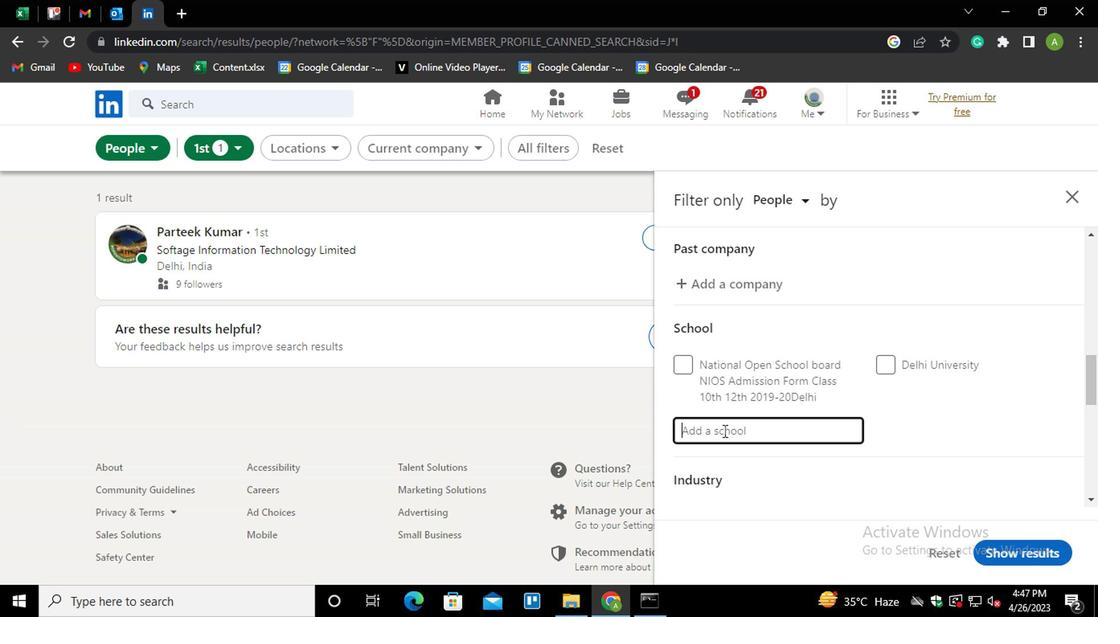 
Action: Mouse scrolled (614, 393) with delta (0, 0)
Screenshot: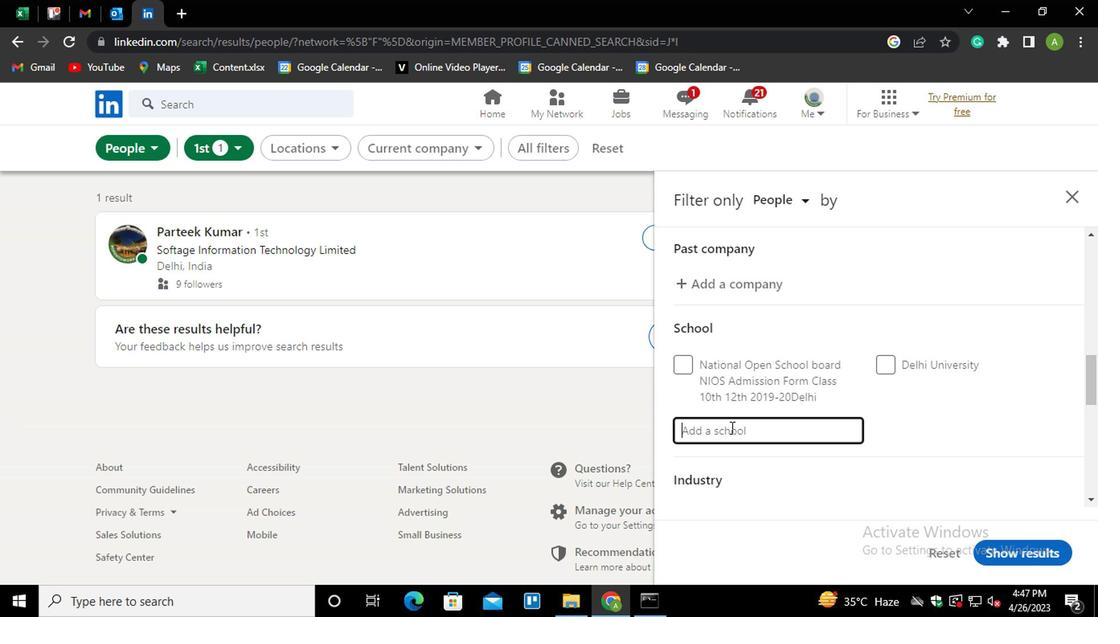 
Action: Mouse moved to (638, 323)
Screenshot: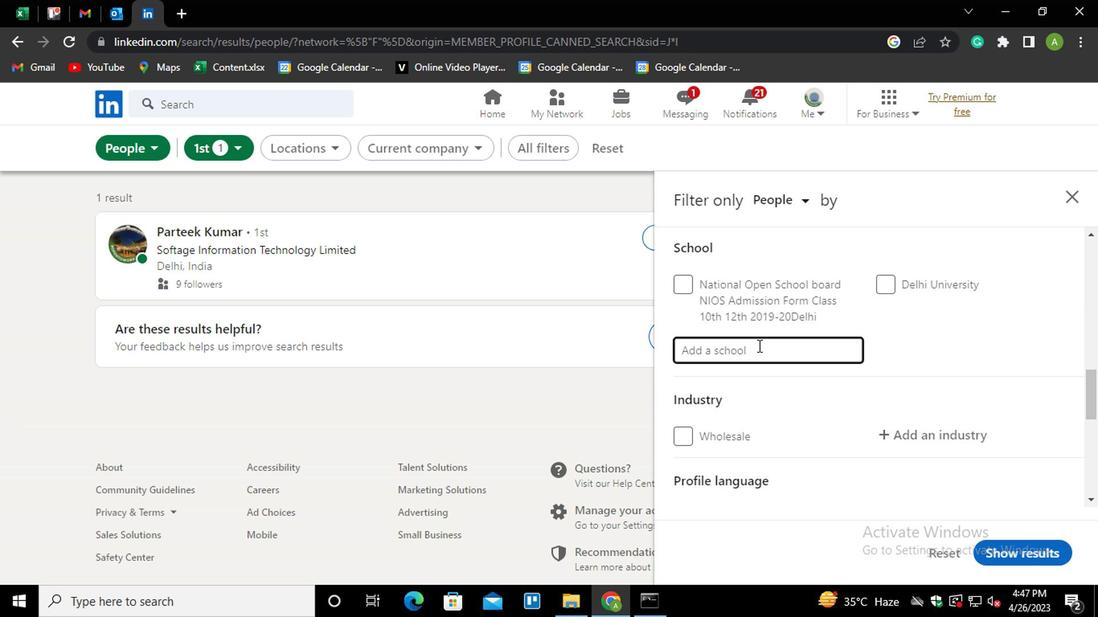 
Action: Key pressed <Key.shift>B
Screenshot: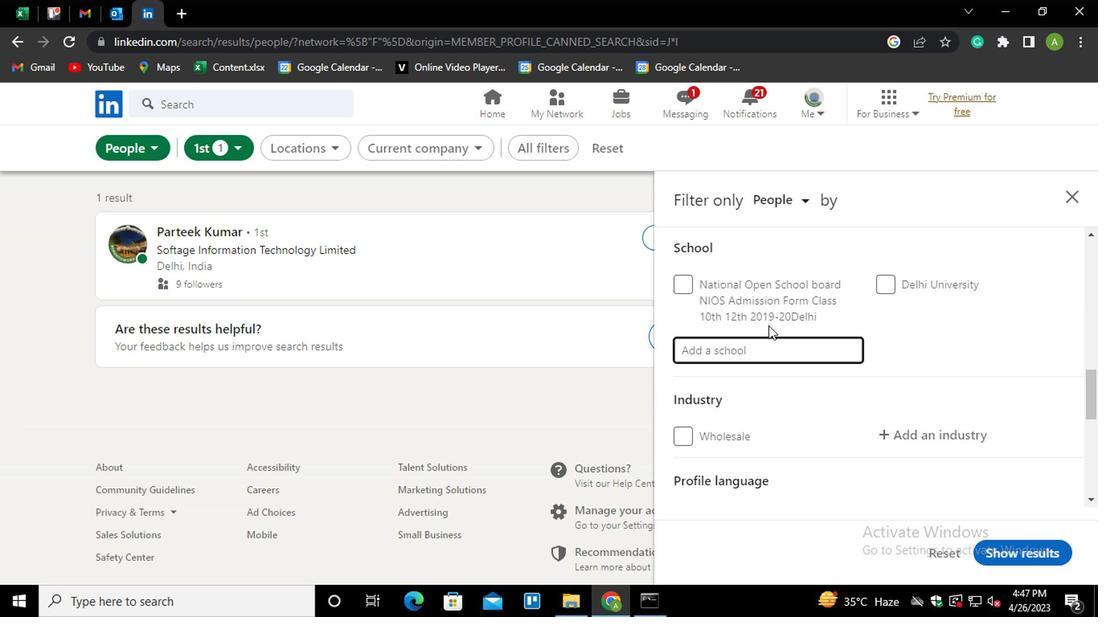 
Action: Mouse moved to (638, 323)
Screenshot: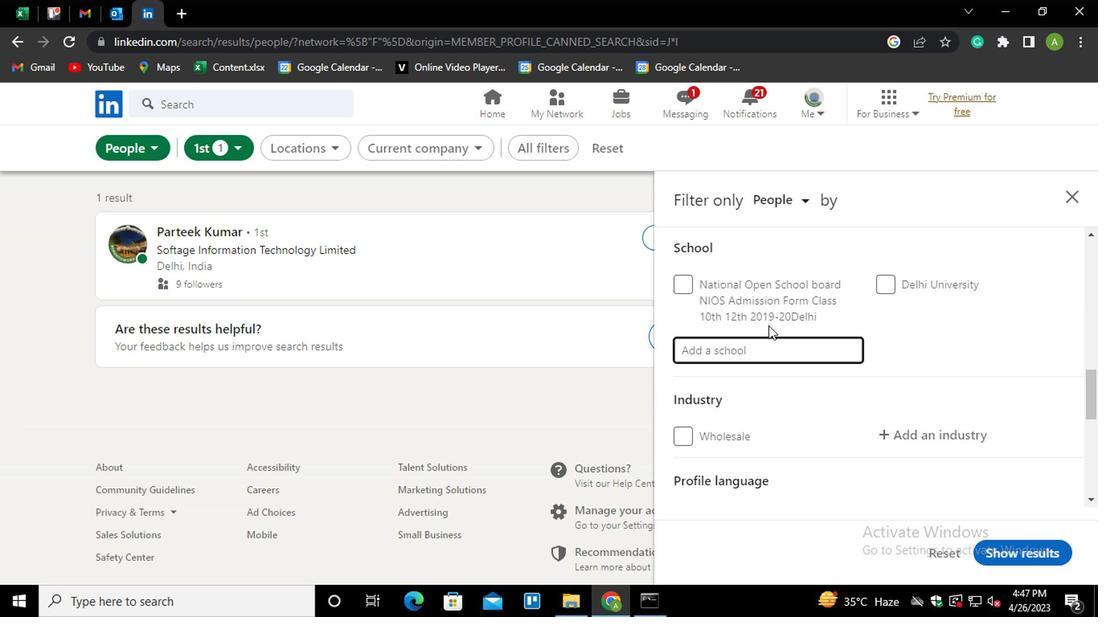 
Action: Key pressed ALLARI<Key.down><Key.enter>
Screenshot: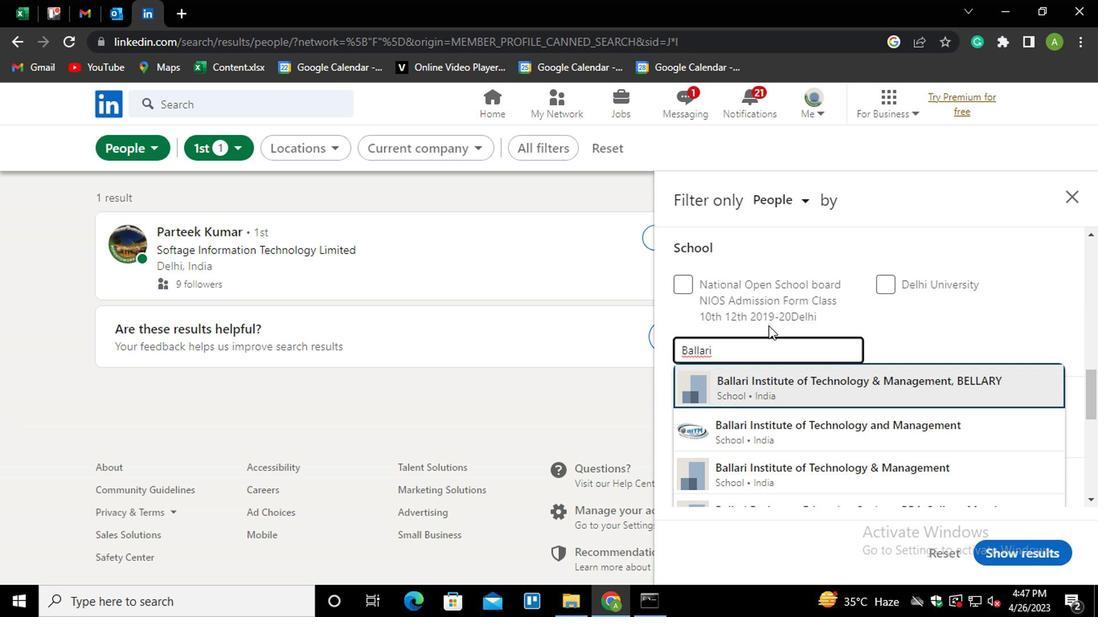 
Action: Mouse moved to (638, 341)
Screenshot: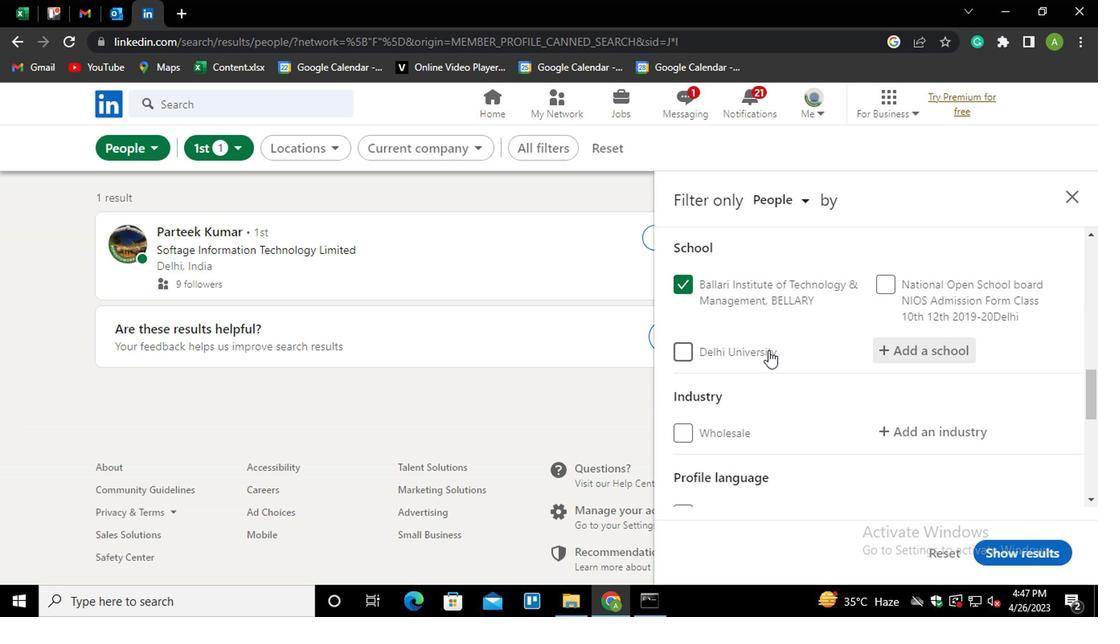 
Action: Mouse scrolled (638, 340) with delta (0, 0)
Screenshot: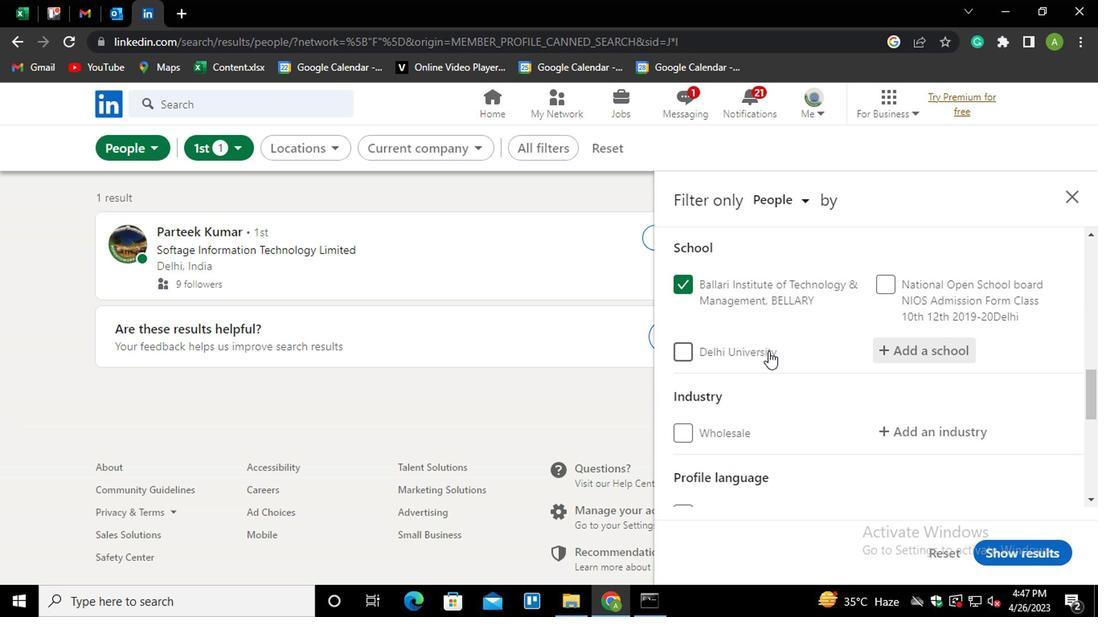 
Action: Mouse moved to (756, 339)
Screenshot: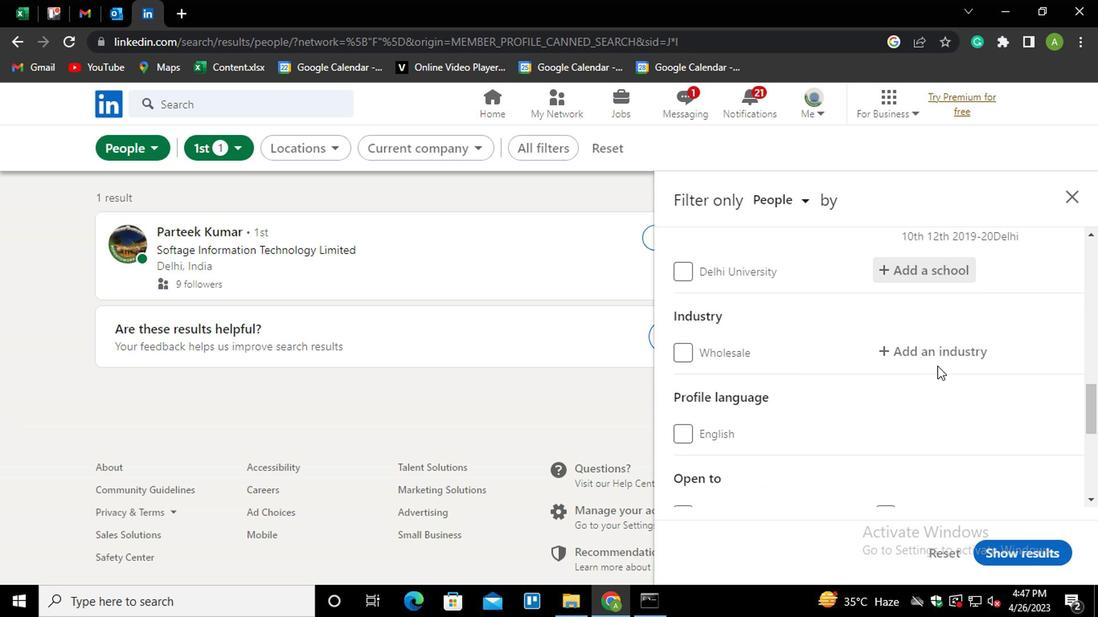 
Action: Mouse pressed left at (756, 339)
Screenshot: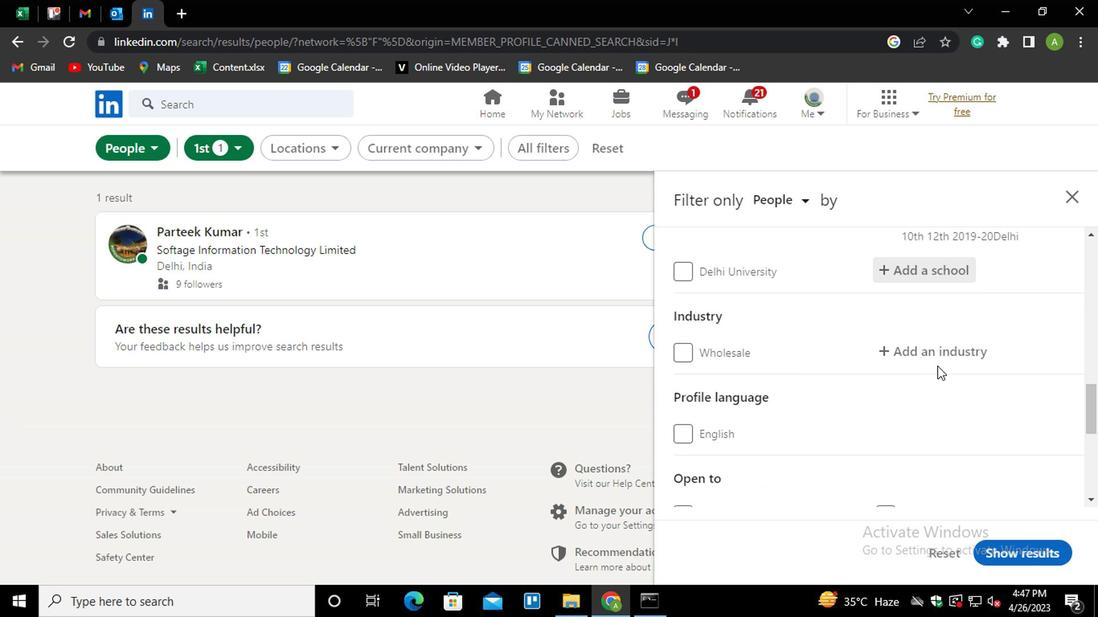 
Action: Mouse pressed left at (756, 339)
Screenshot: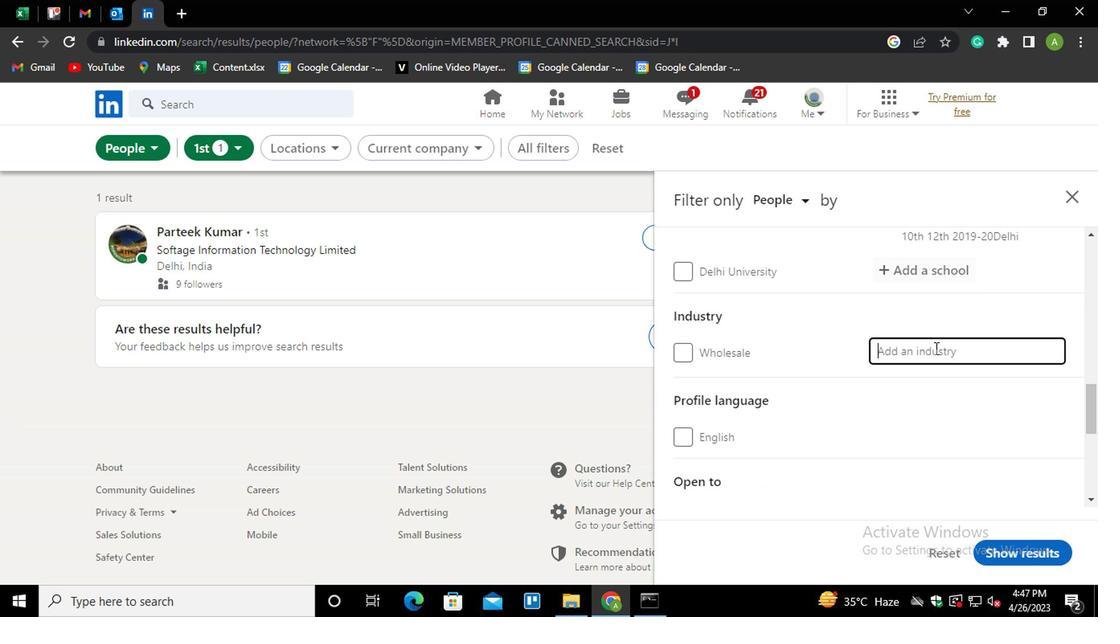 
Action: Mouse moved to (758, 268)
Screenshot: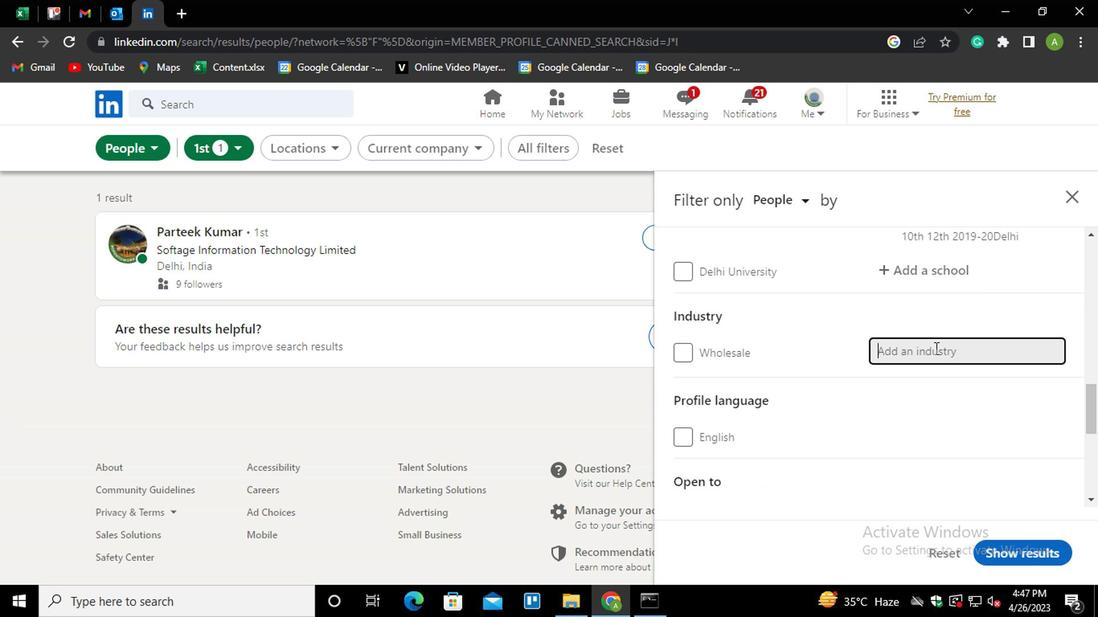 
Action: Key pressed <Key.shift>CLAY<Key.down><Key.enter>
Screenshot: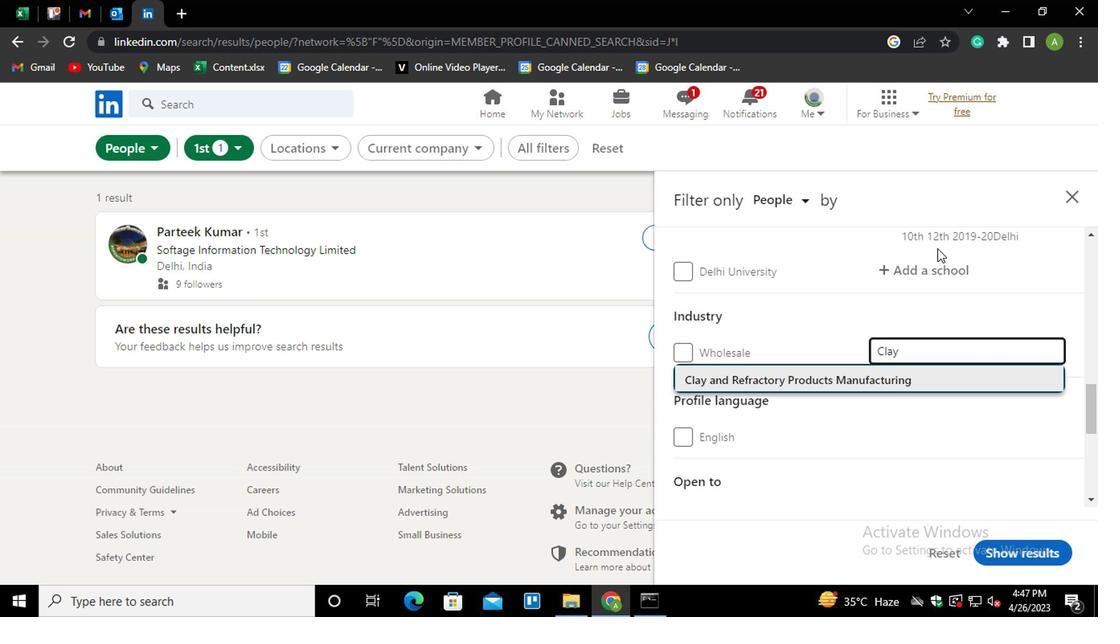 
Action: Mouse moved to (771, 307)
Screenshot: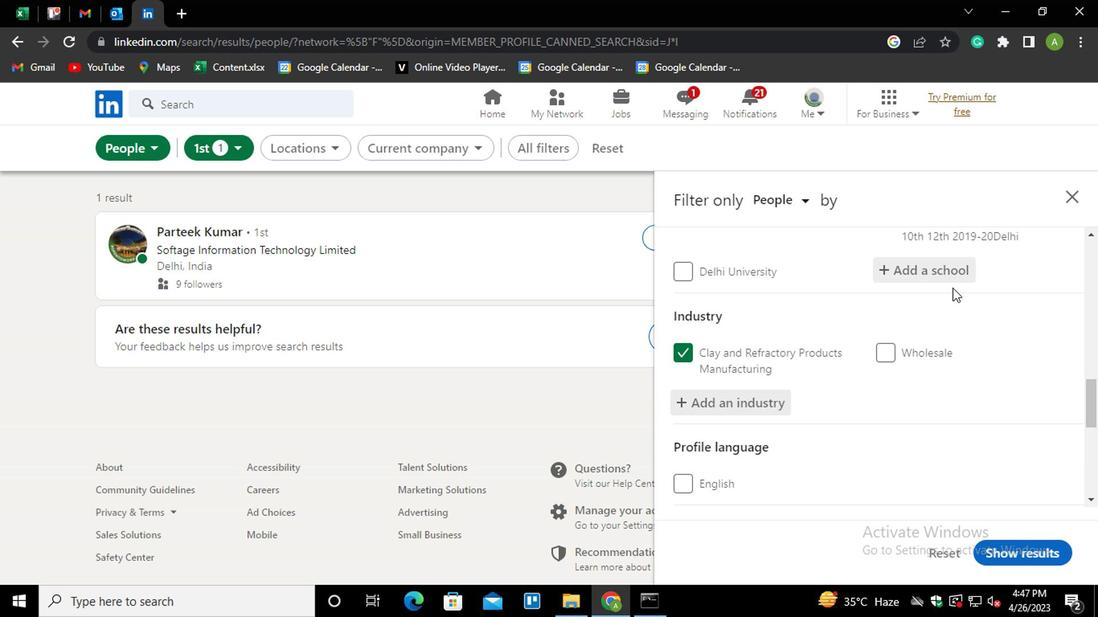 
Action: Mouse scrolled (771, 307) with delta (0, 0)
Screenshot: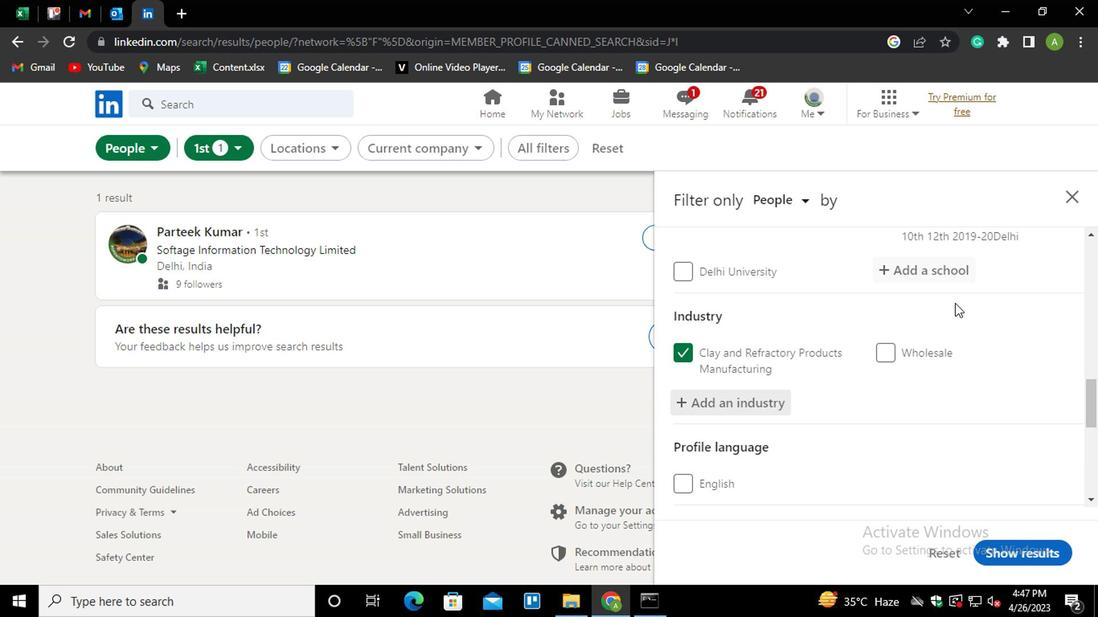 
Action: Mouse scrolled (771, 307) with delta (0, 0)
Screenshot: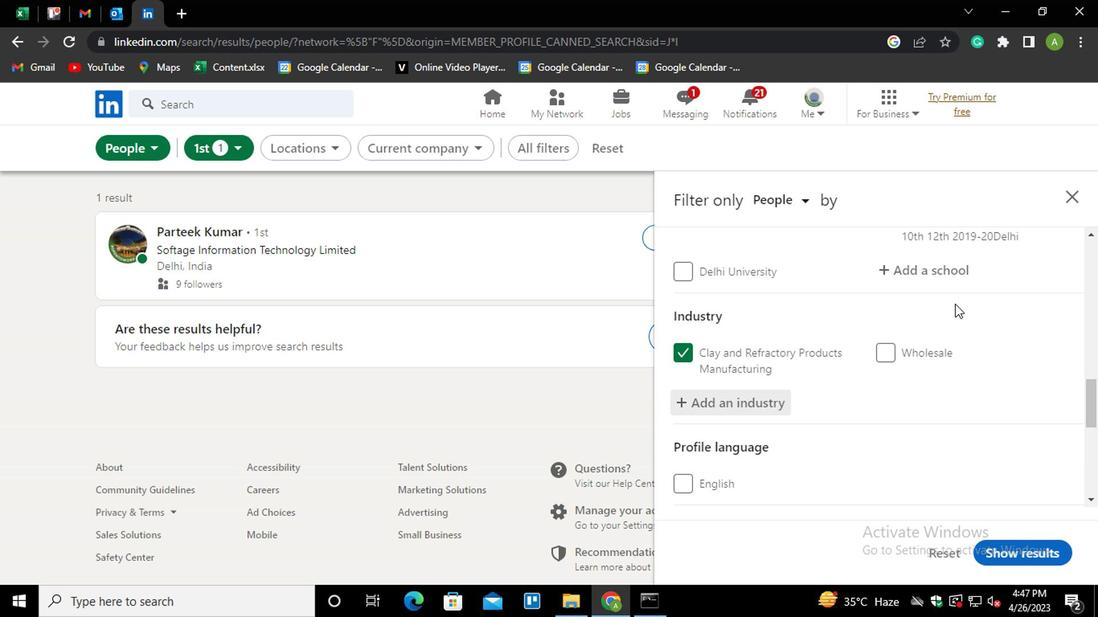 
Action: Mouse moved to (584, 320)
Screenshot: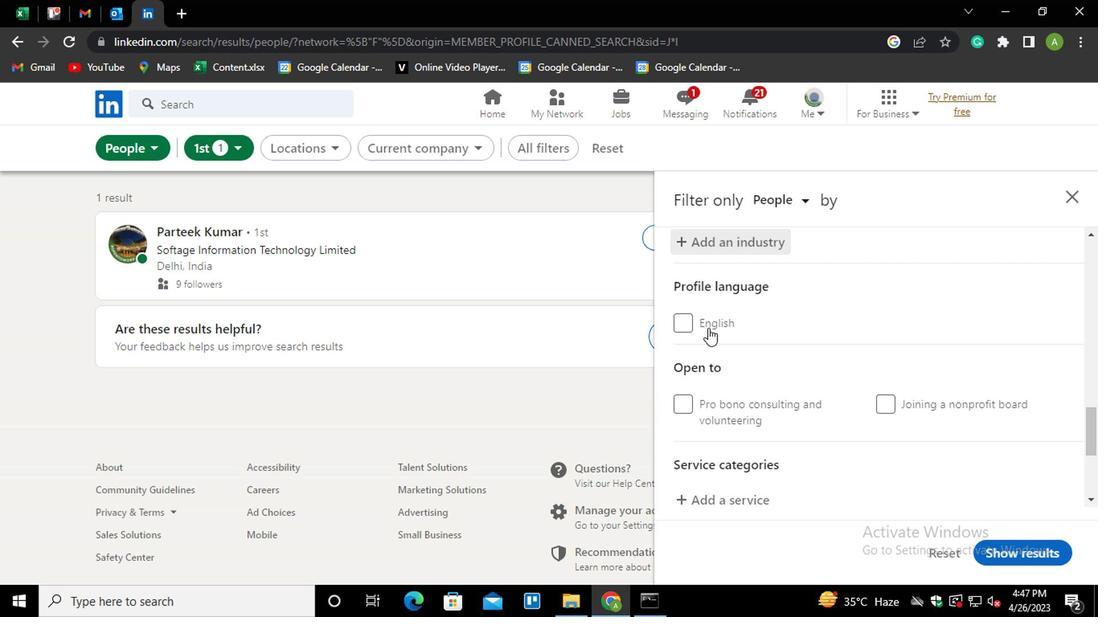 
Action: Mouse pressed left at (584, 320)
Screenshot: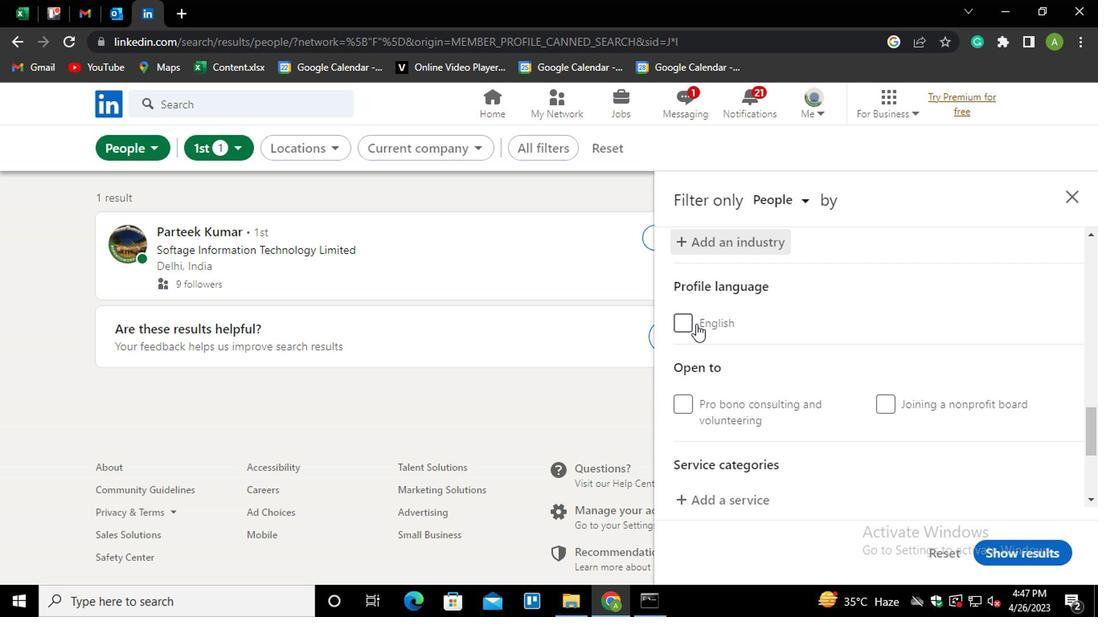
Action: Mouse moved to (675, 332)
Screenshot: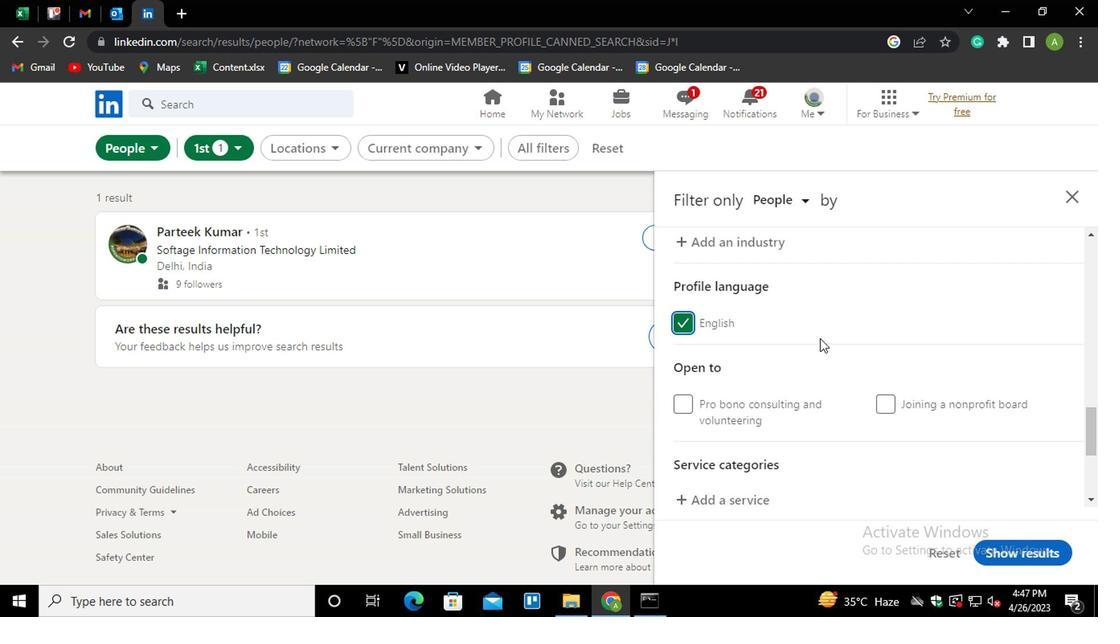 
Action: Mouse scrolled (675, 331) with delta (0, 0)
Screenshot: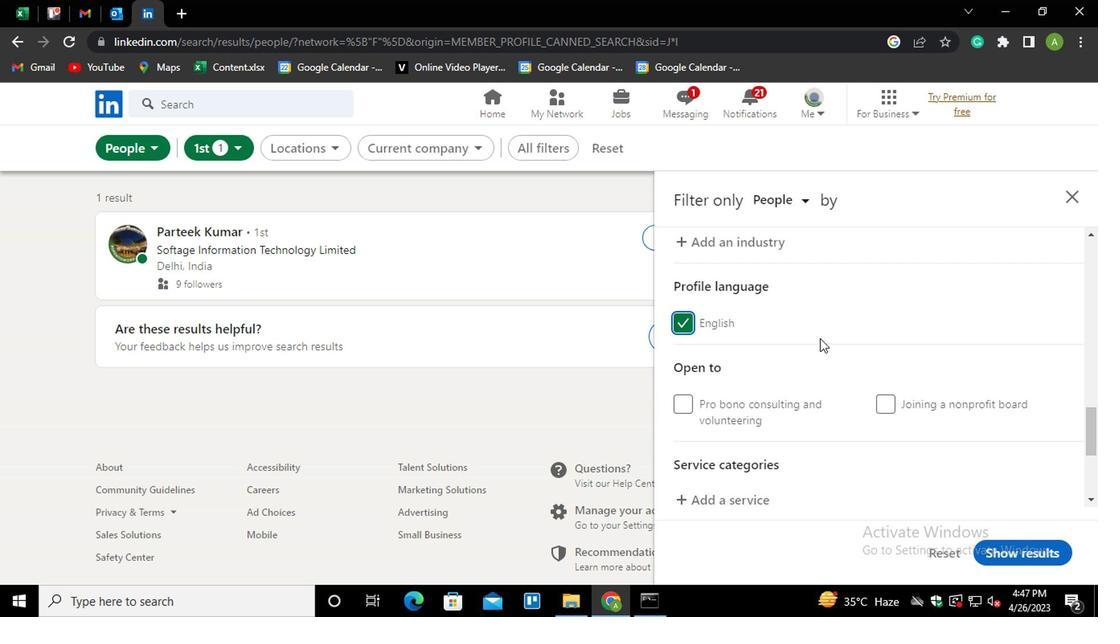 
Action: Mouse moved to (675, 332)
Screenshot: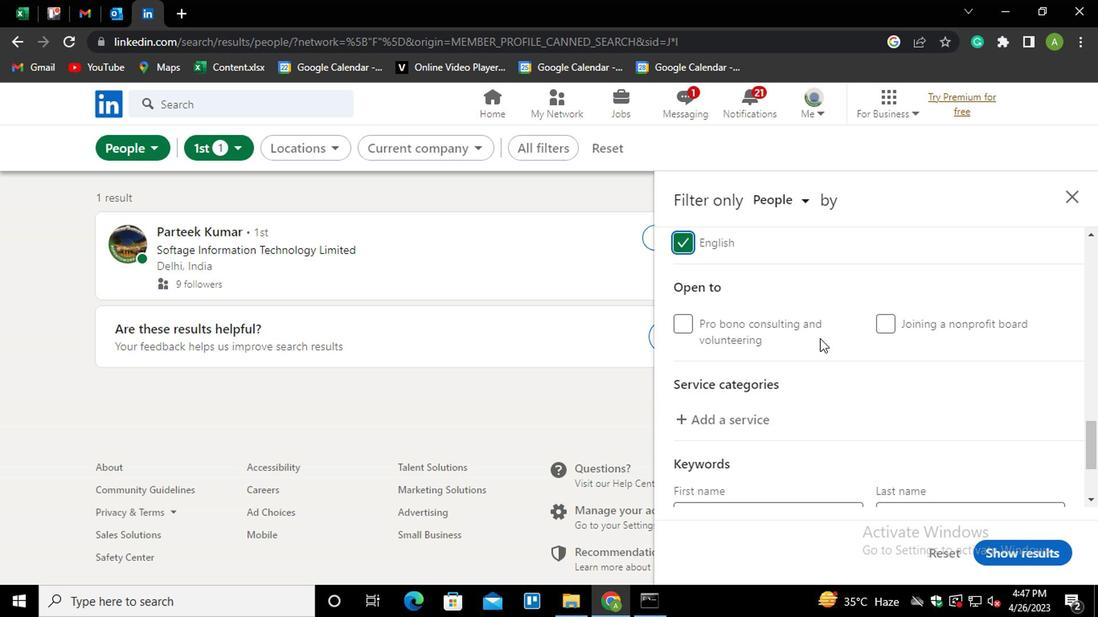 
Action: Mouse scrolled (675, 331) with delta (0, 0)
Screenshot: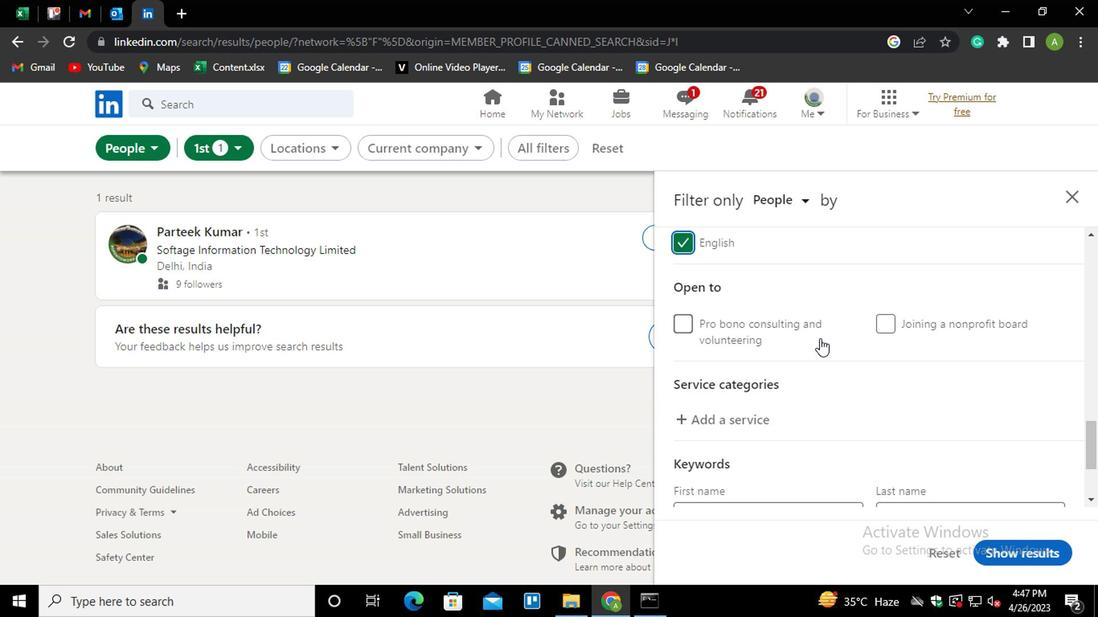 
Action: Mouse moved to (608, 335)
Screenshot: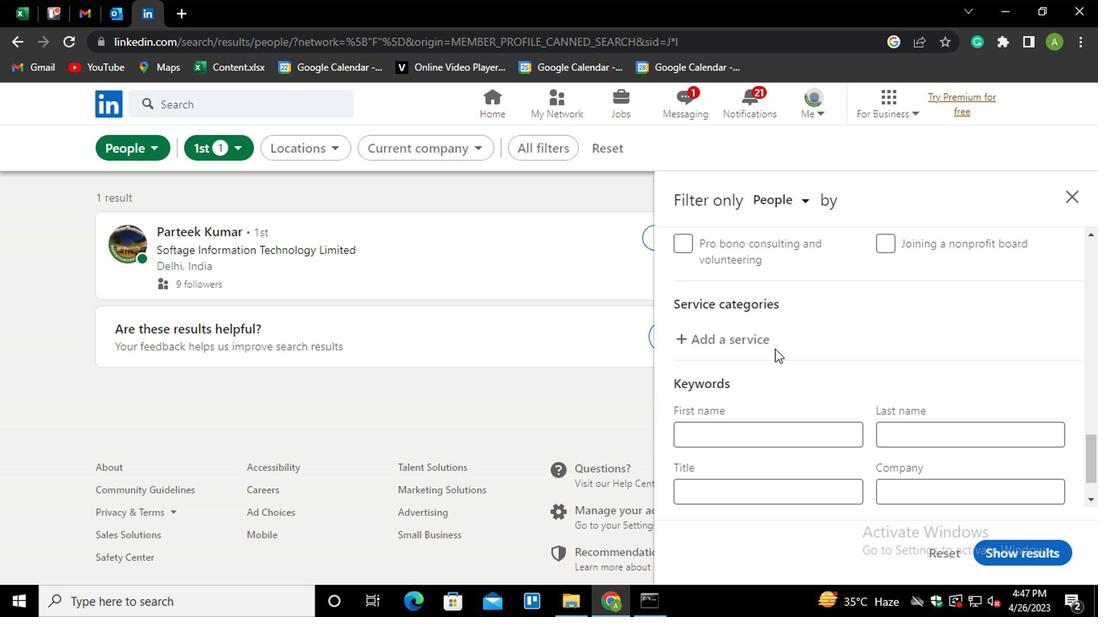 
Action: Mouse pressed left at (608, 335)
Screenshot: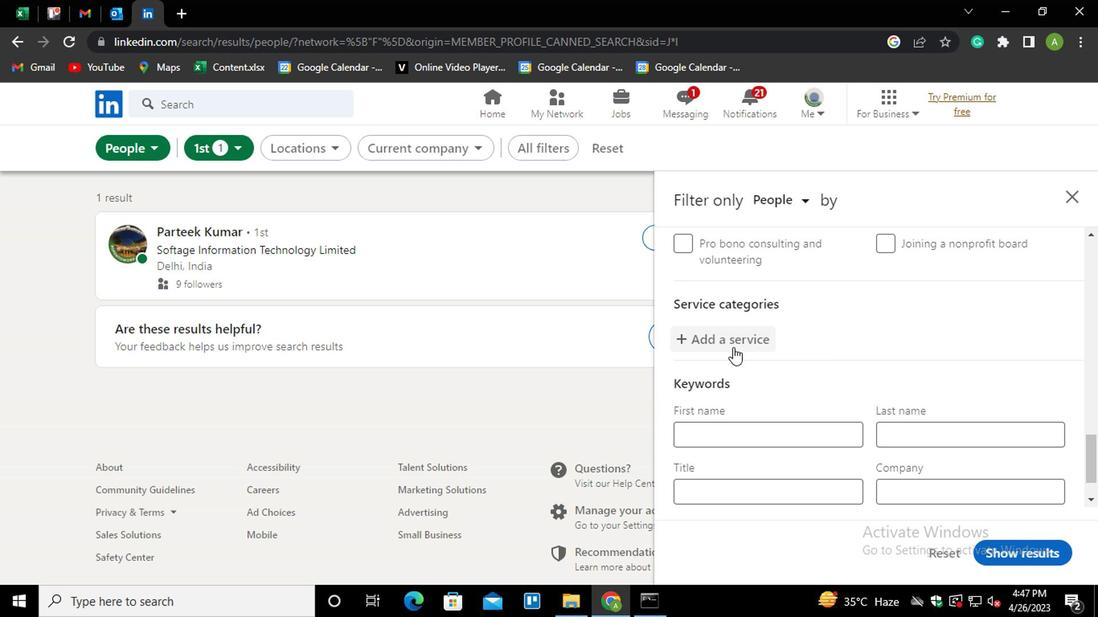 
Action: Mouse moved to (613, 335)
Screenshot: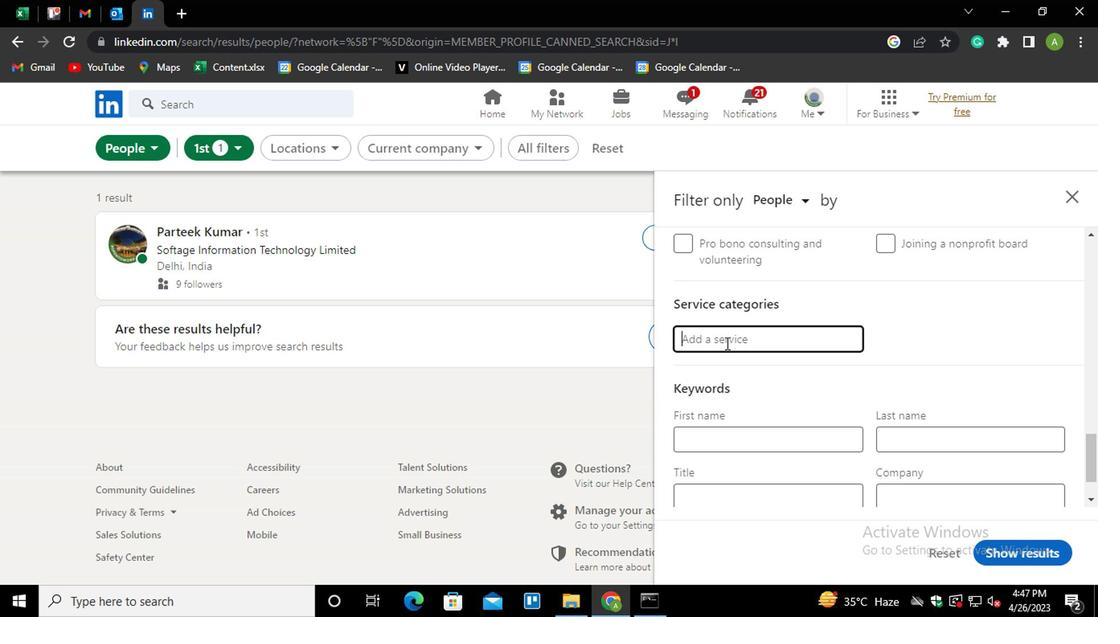 
Action: Mouse pressed left at (613, 335)
Screenshot: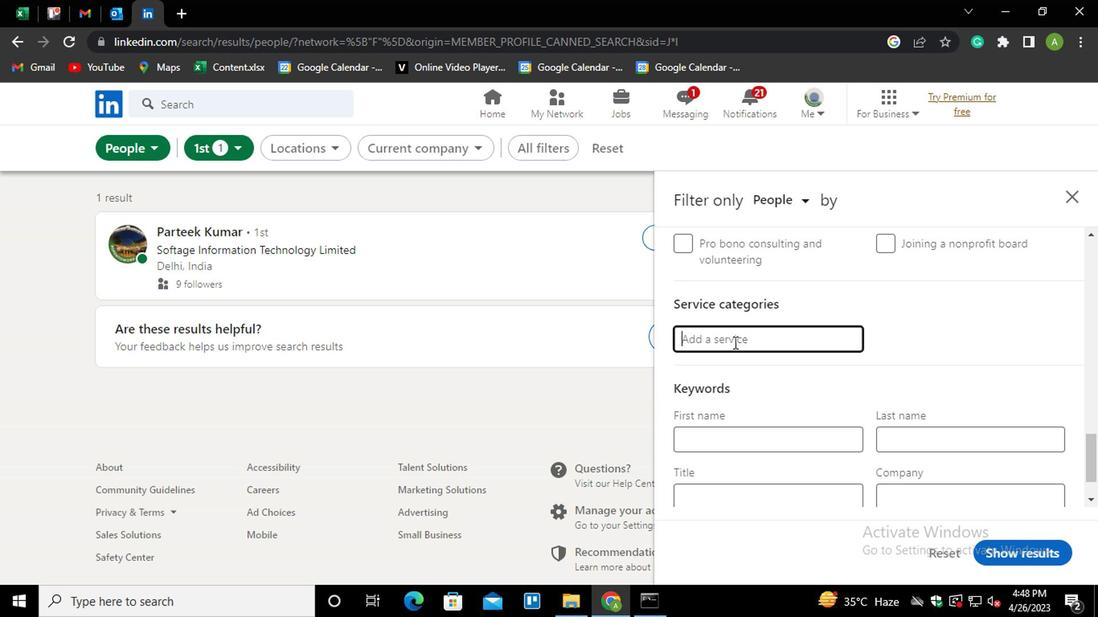 
Action: Key pressed <Key.shift_r>USER<Key.down><Key.down><Key.down><Key.down><Key.down><Key.enter>
Screenshot: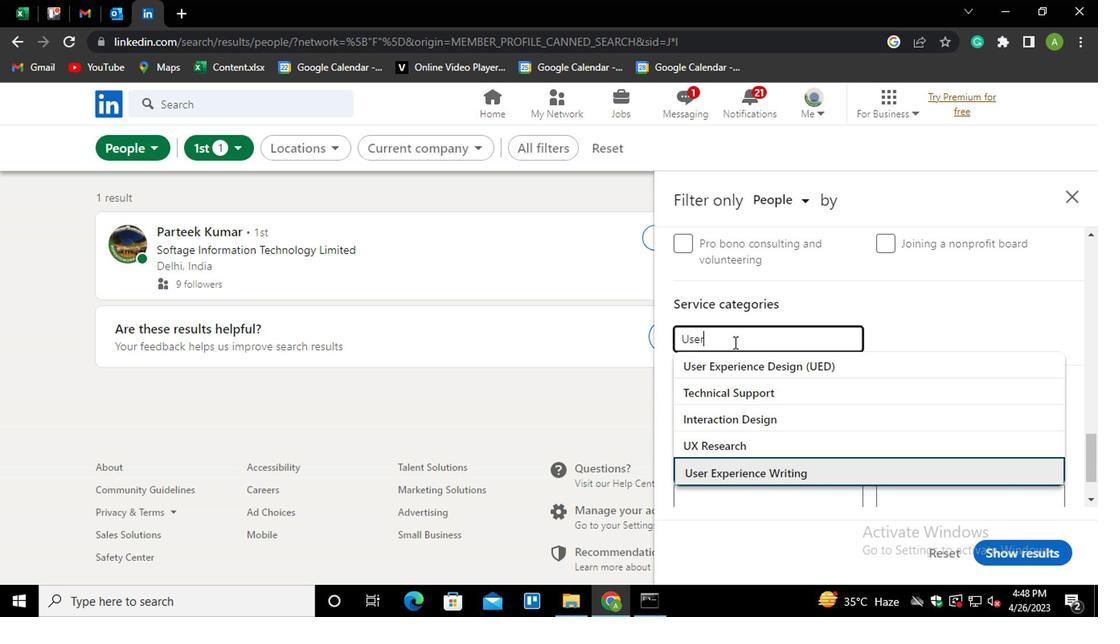 
Action: Mouse moved to (657, 351)
Screenshot: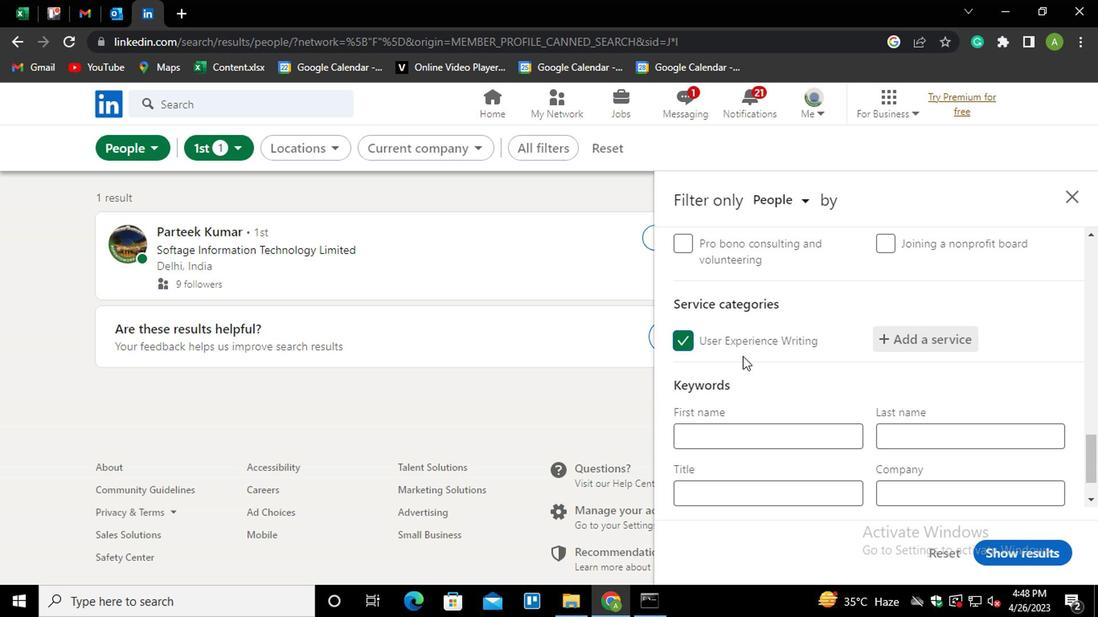 
Action: Mouse scrolled (657, 351) with delta (0, 0)
Screenshot: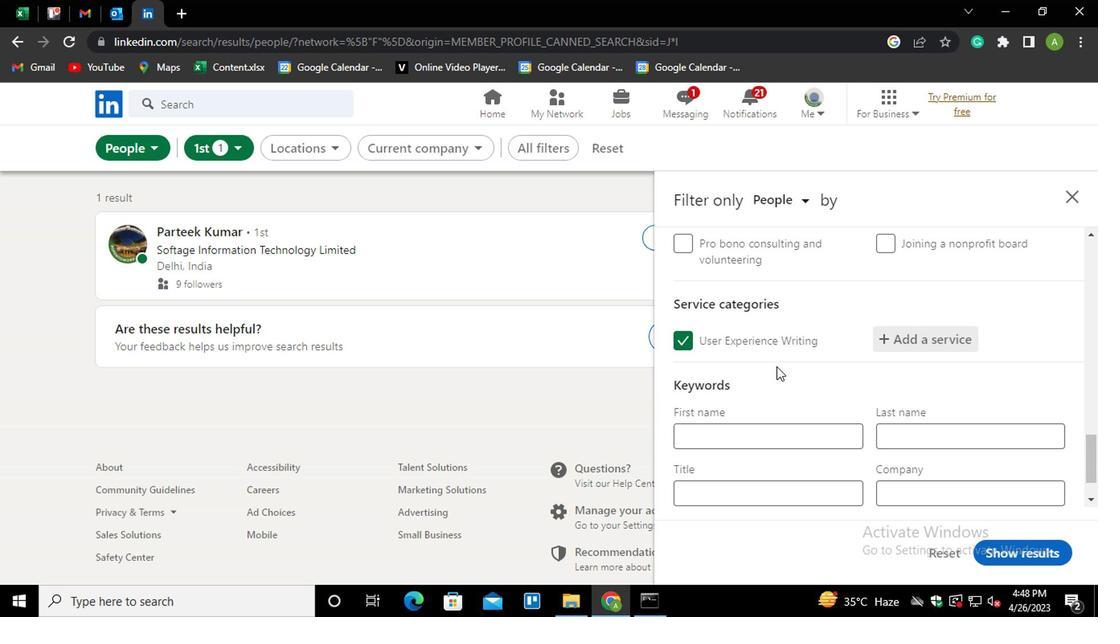 
Action: Mouse moved to (633, 402)
Screenshot: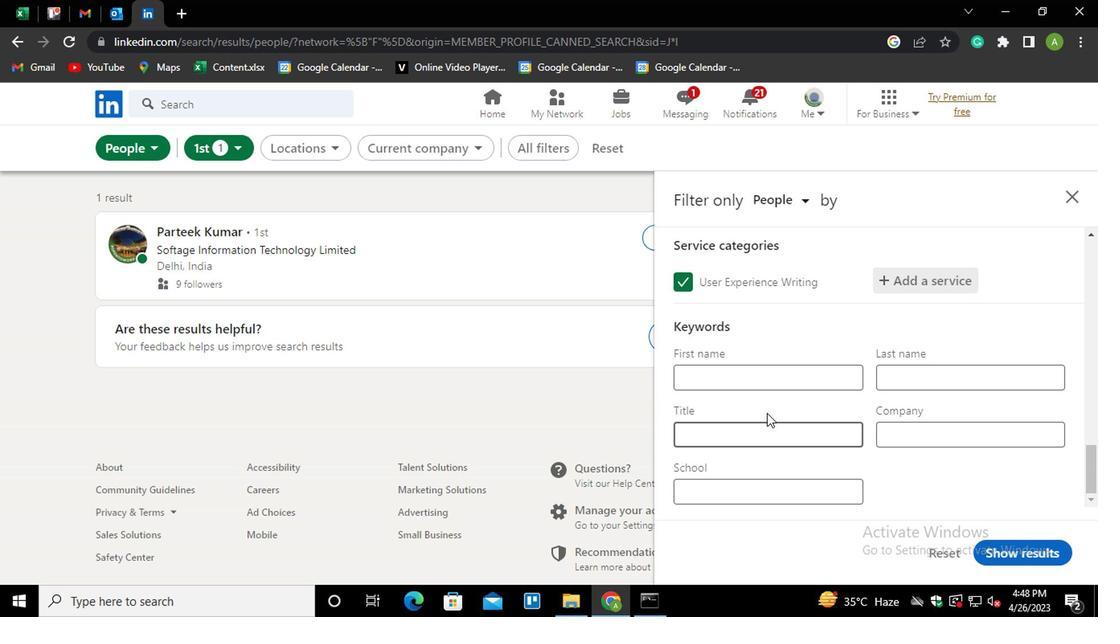 
Action: Mouse pressed left at (633, 402)
Screenshot: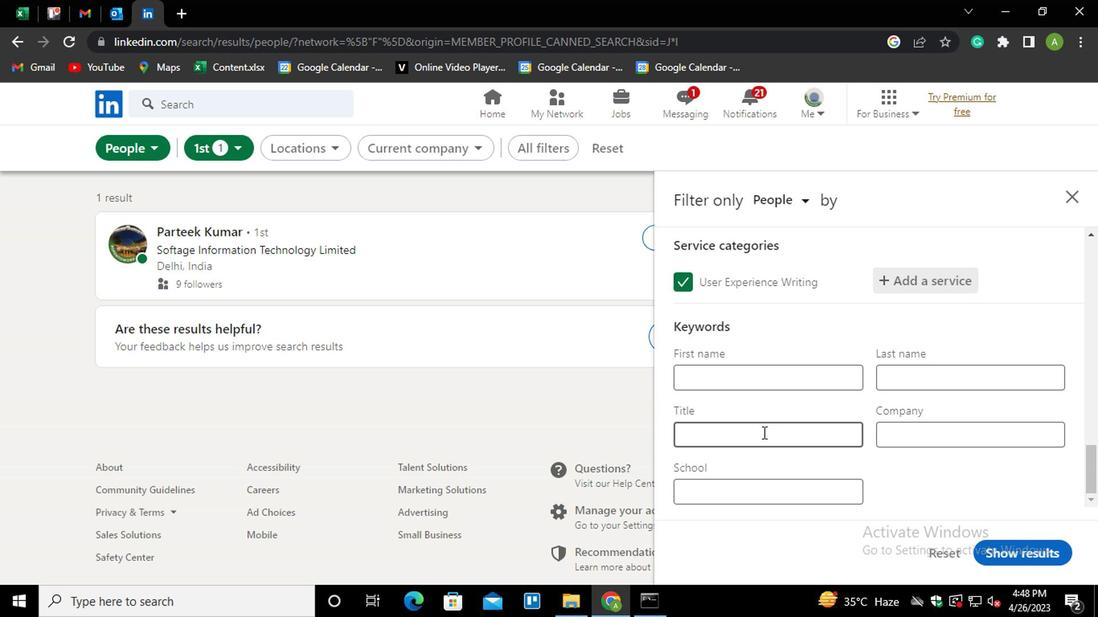 
Action: Mouse moved to (629, 403)
Screenshot: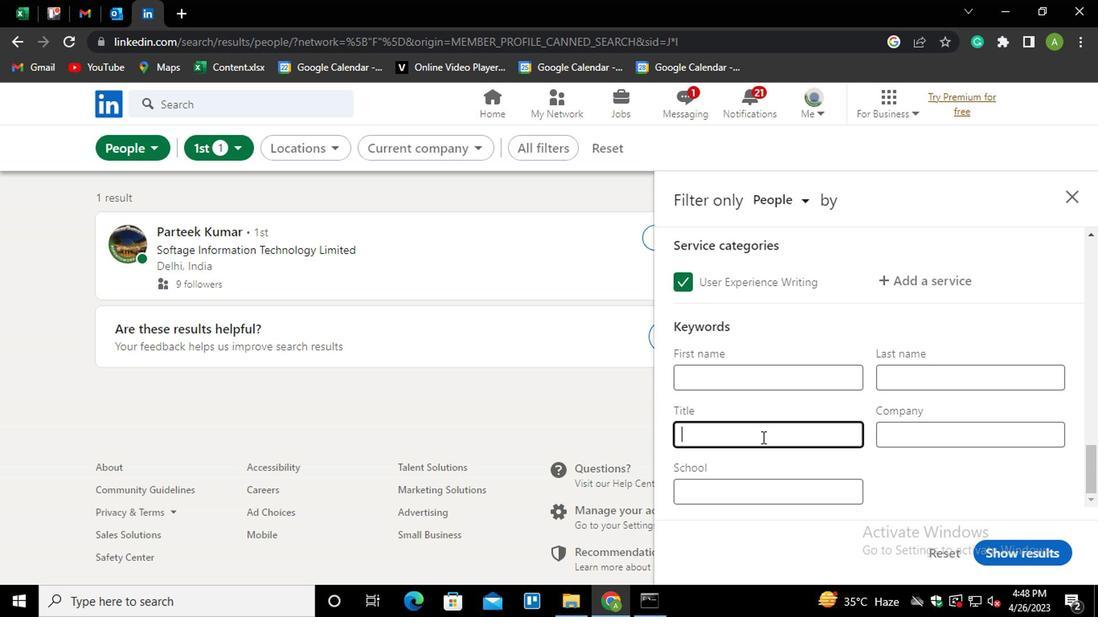 
Action: Key pressed <Key.shift><Key.shift><Key.shift><Key.shift><Key.shift>ENGINERRING<Key.space>
Screenshot: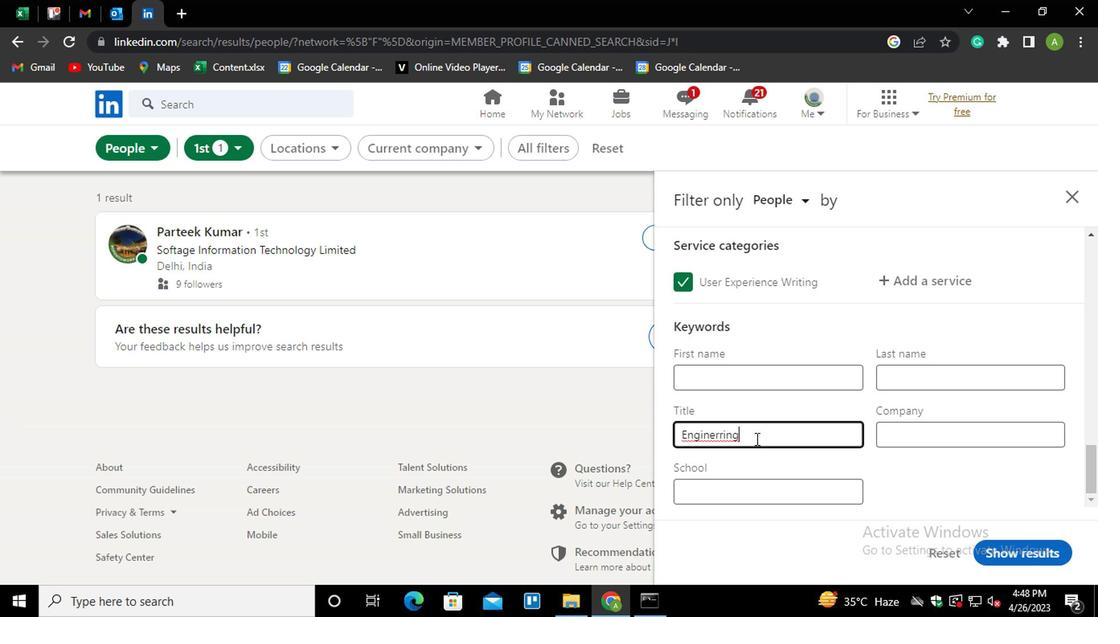 
Action: Mouse moved to (632, 401)
Screenshot: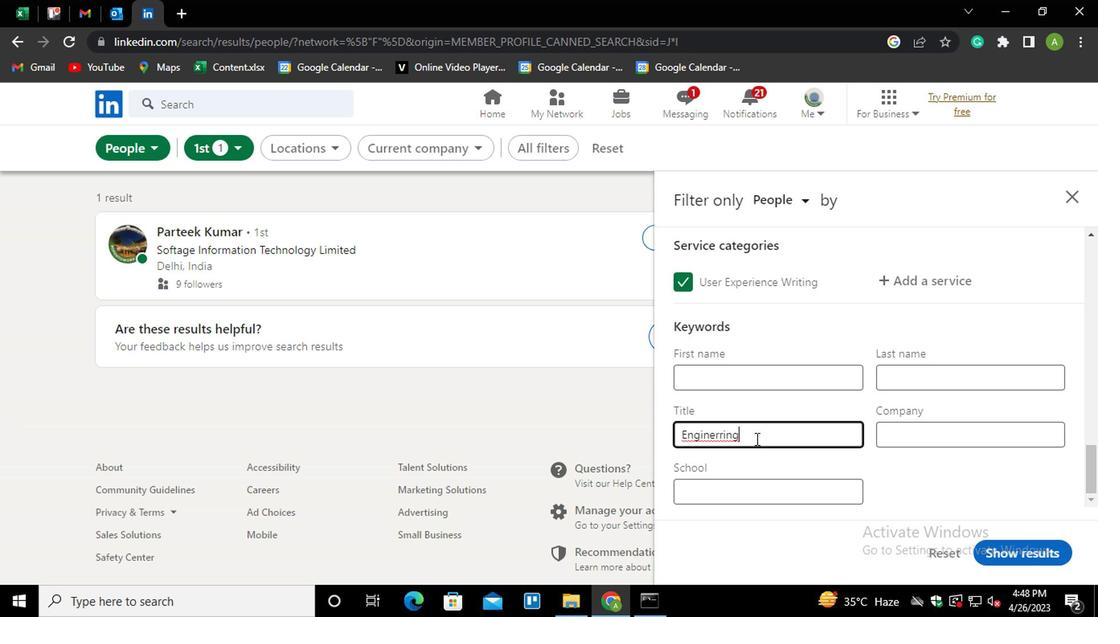 
Action: Key pressed <Key.shift>TECHNICIAN
Screenshot: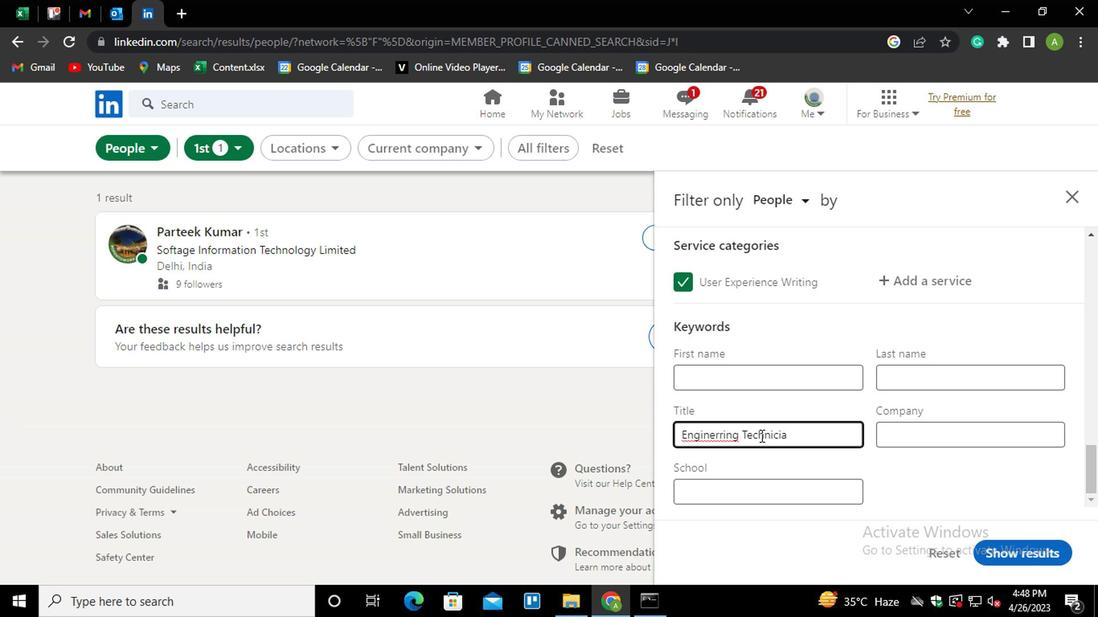 
Action: Mouse moved to (801, 426)
Screenshot: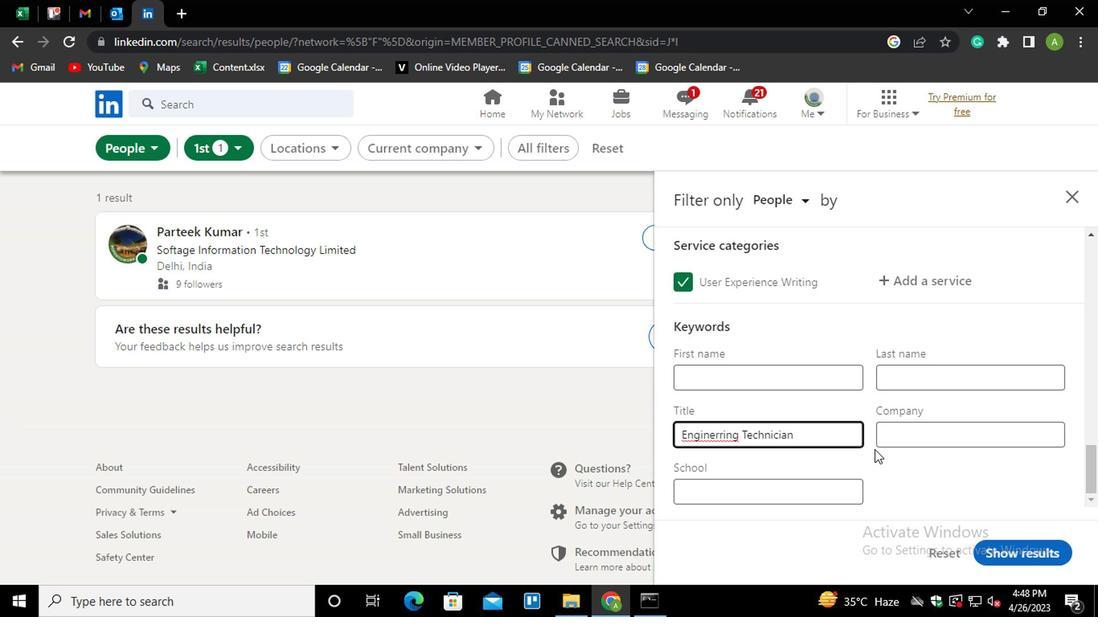 
Action: Mouse pressed left at (801, 426)
Screenshot: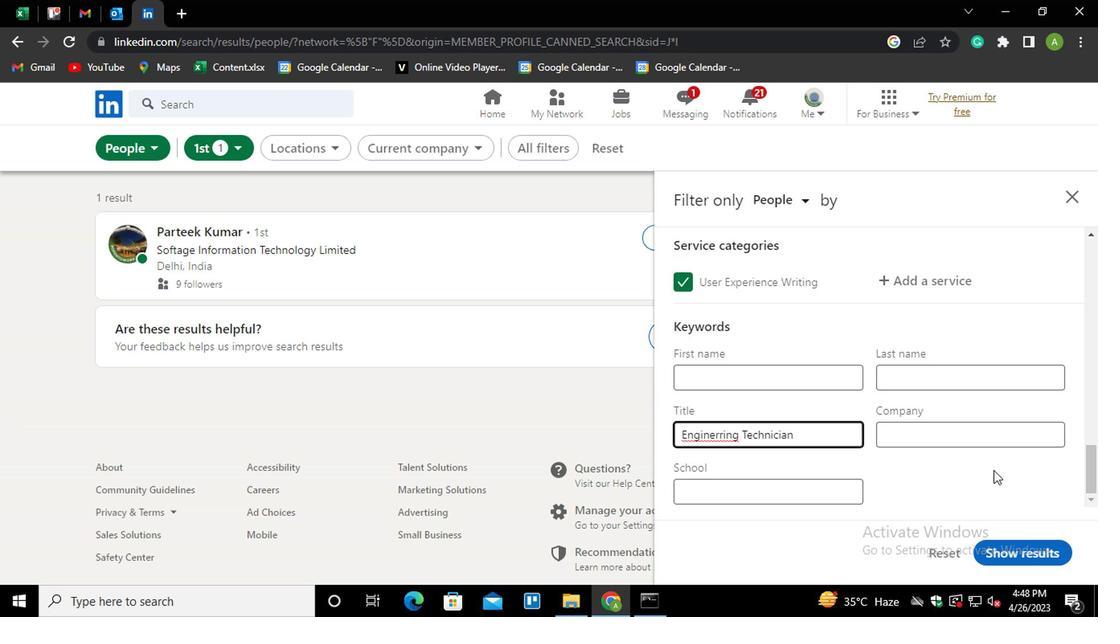 
Action: Mouse moved to (603, 401)
Screenshot: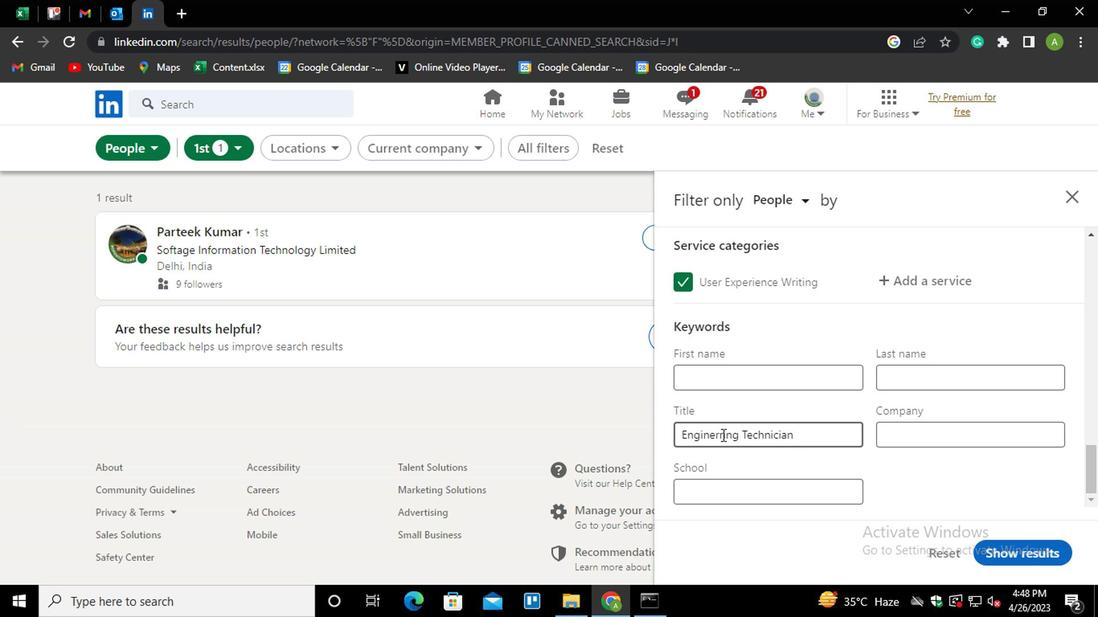 
Action: Mouse pressed left at (603, 401)
Screenshot: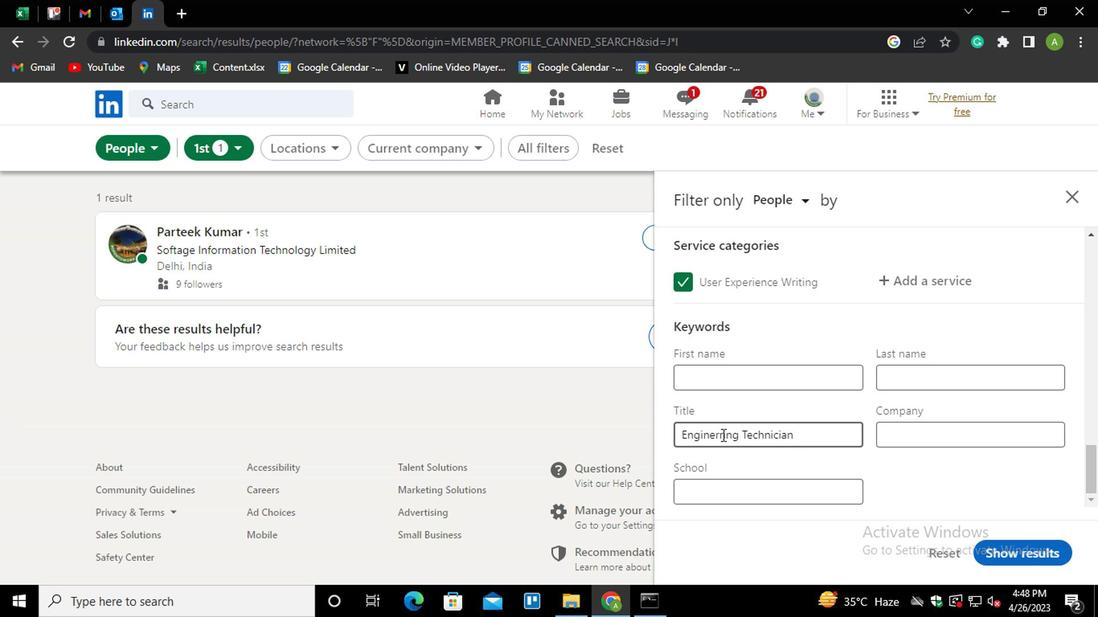
Action: Mouse moved to (624, 401)
Screenshot: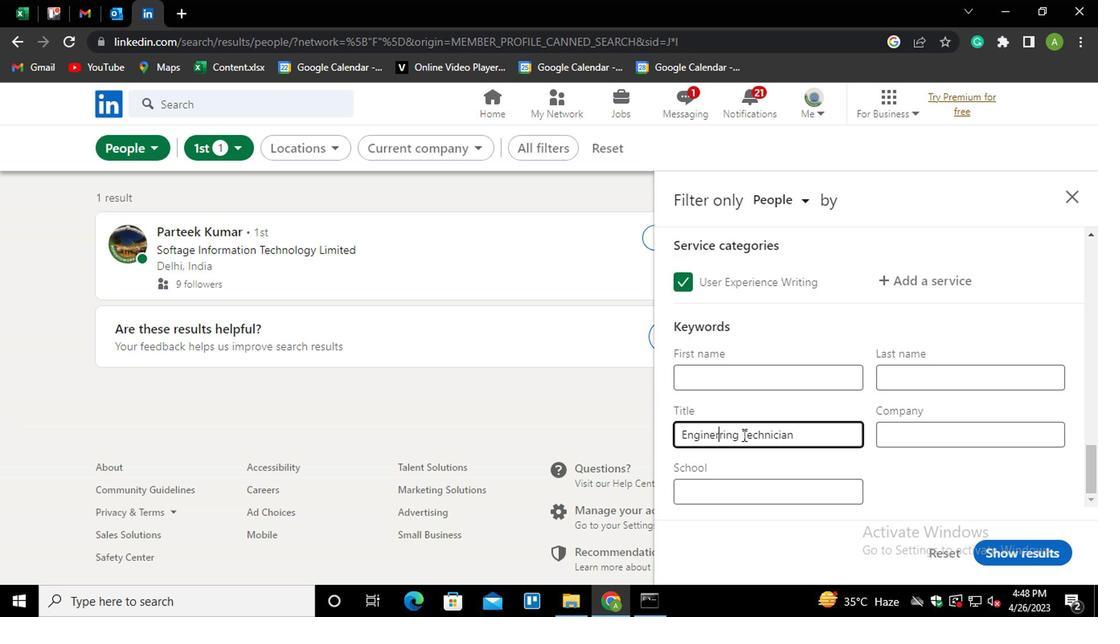 
Action: Key pressed <Key.backspace>E
Screenshot: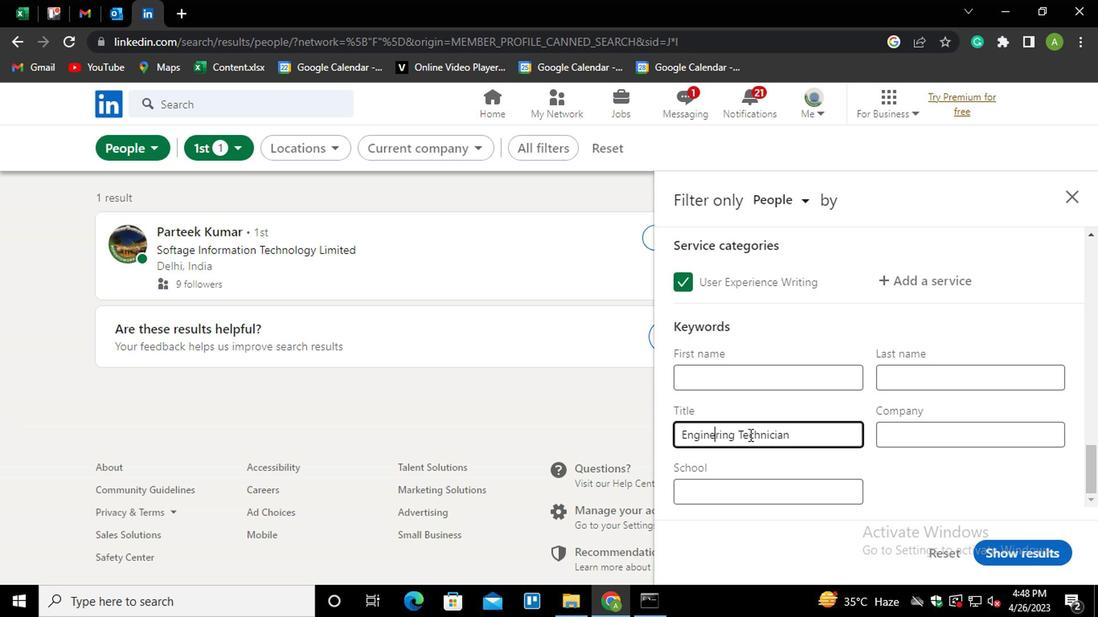 
Action: Mouse moved to (809, 480)
Screenshot: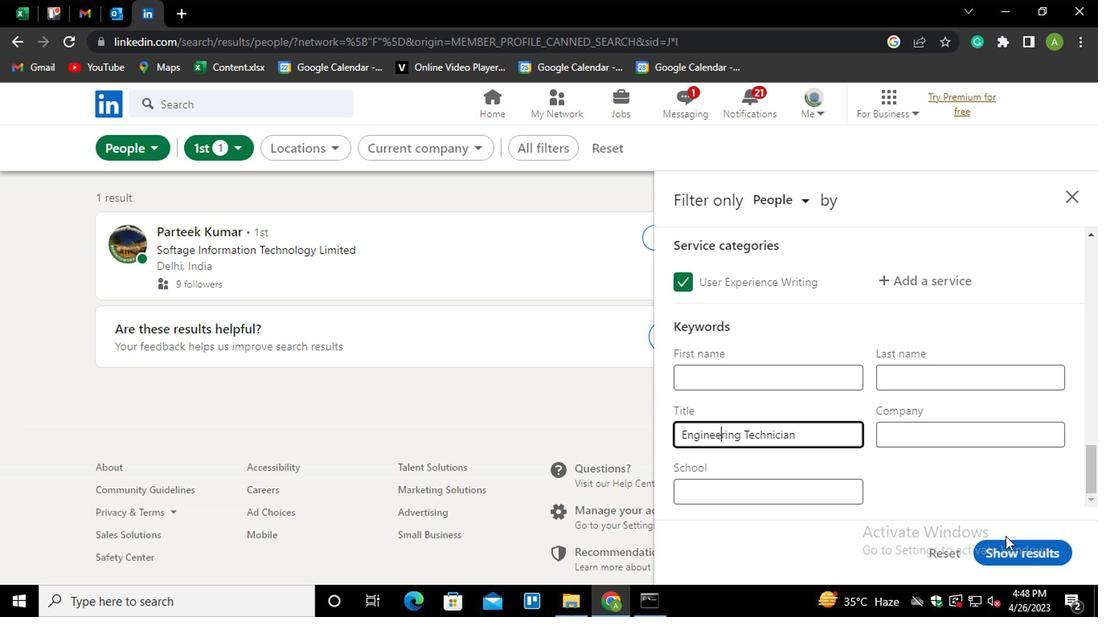 
Action: Mouse pressed left at (809, 480)
Screenshot: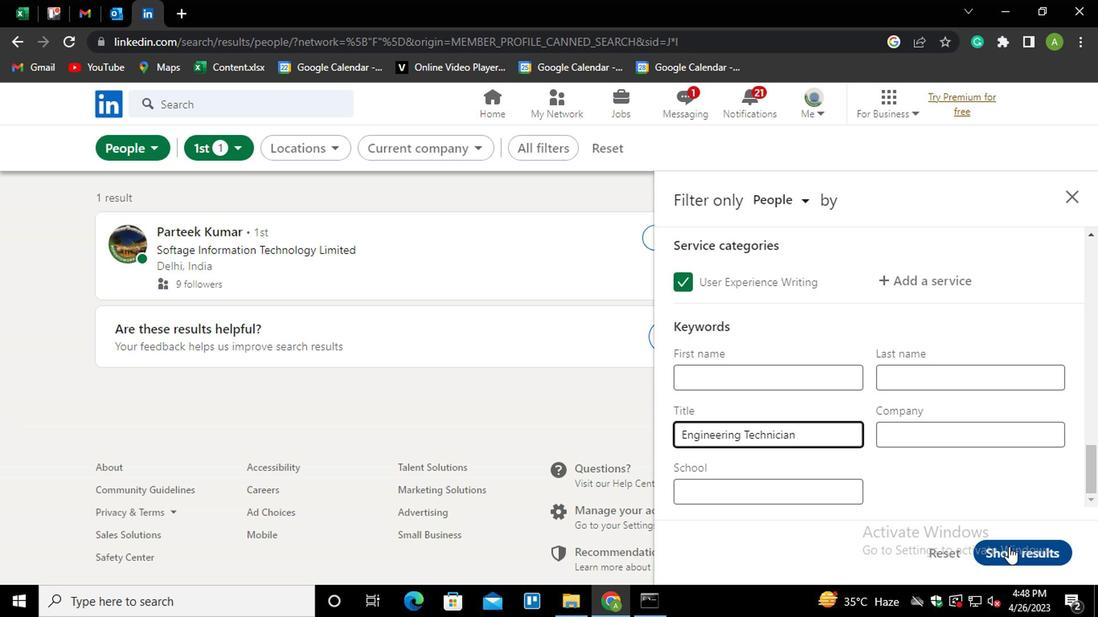 
Action: Mouse moved to (771, 374)
Screenshot: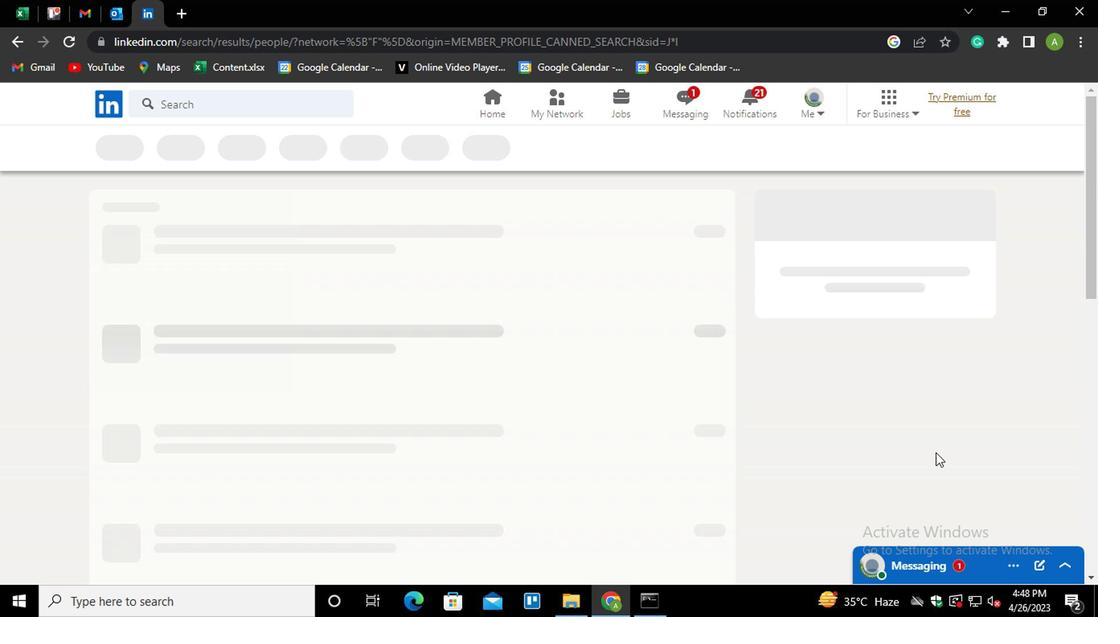 
